 Task: Look for space in Columbus, United States from 12th August, 2023 to 16th August, 2023 for 8 adults in price range Rs.10000 to Rs.16000. Place can be private room with 8 bedrooms having 8 beds and 8 bathrooms. Property type can be house, flat, guest house, hotel. Amenities needed are: wifi, TV, free parkinig on premises, gym, breakfast. Booking option can be shelf check-in. Required host language is English.
Action: Mouse moved to (478, 111)
Screenshot: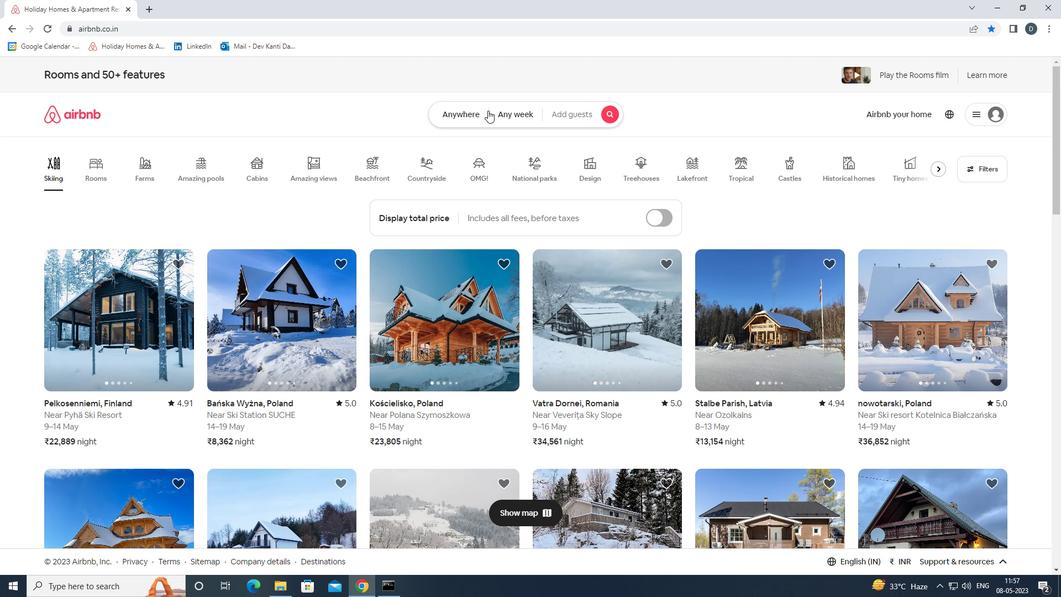 
Action: Mouse pressed left at (478, 111)
Screenshot: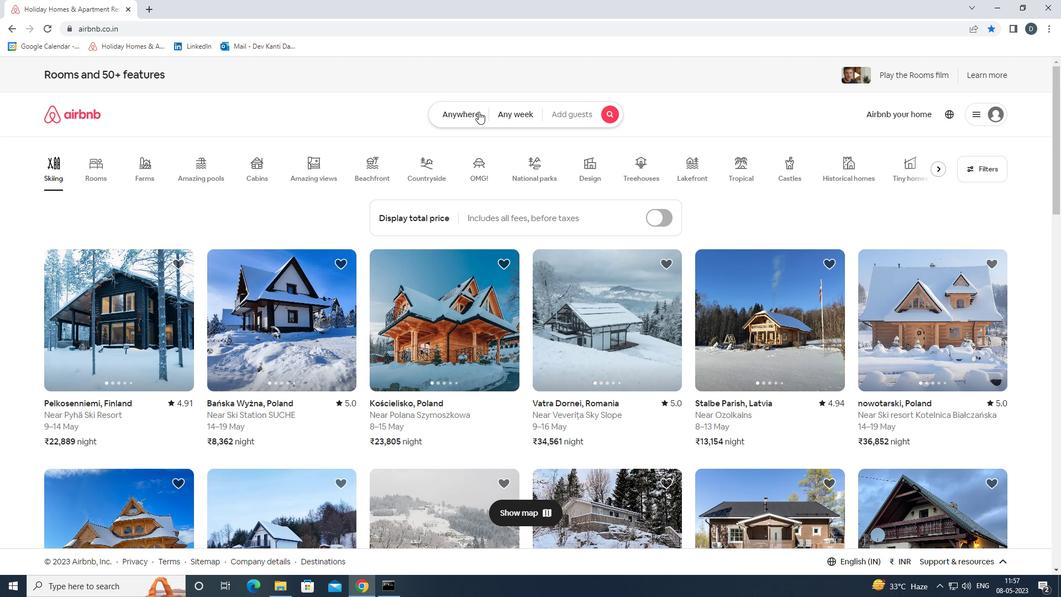 
Action: Mouse moved to (423, 156)
Screenshot: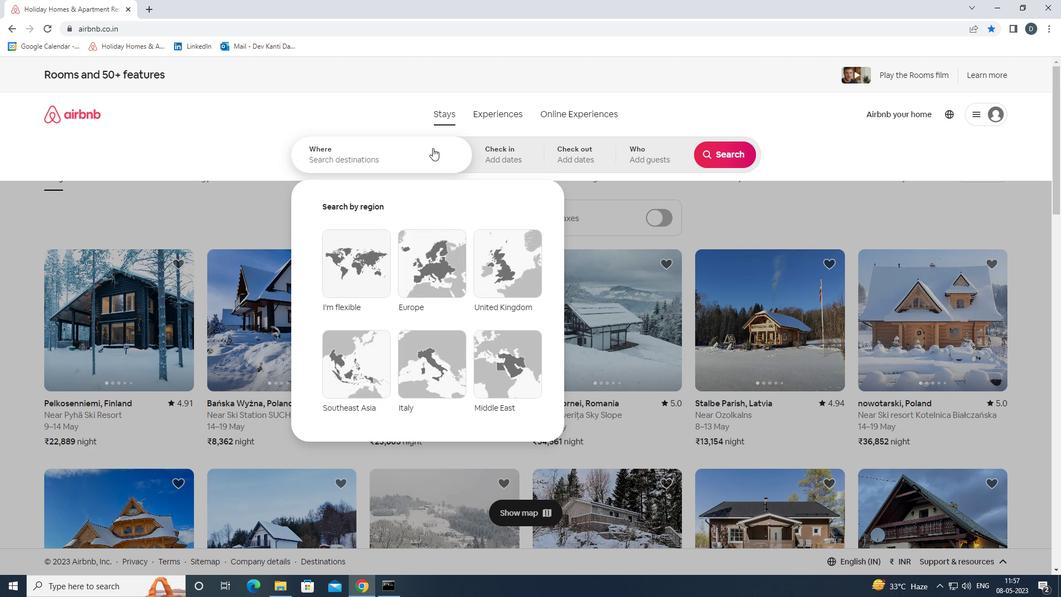 
Action: Mouse pressed left at (423, 156)
Screenshot: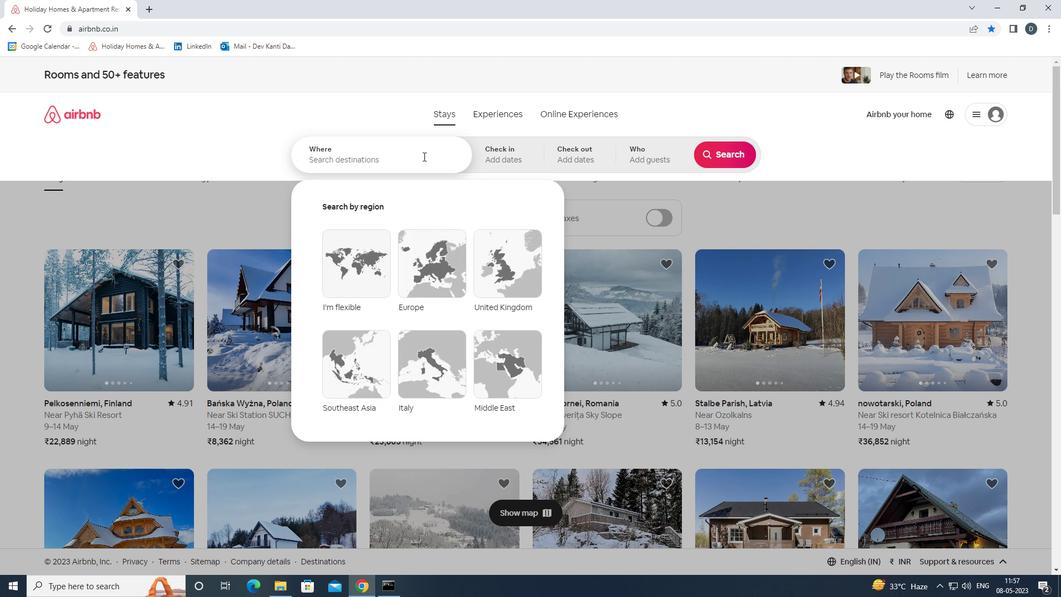 
Action: Mouse moved to (443, 150)
Screenshot: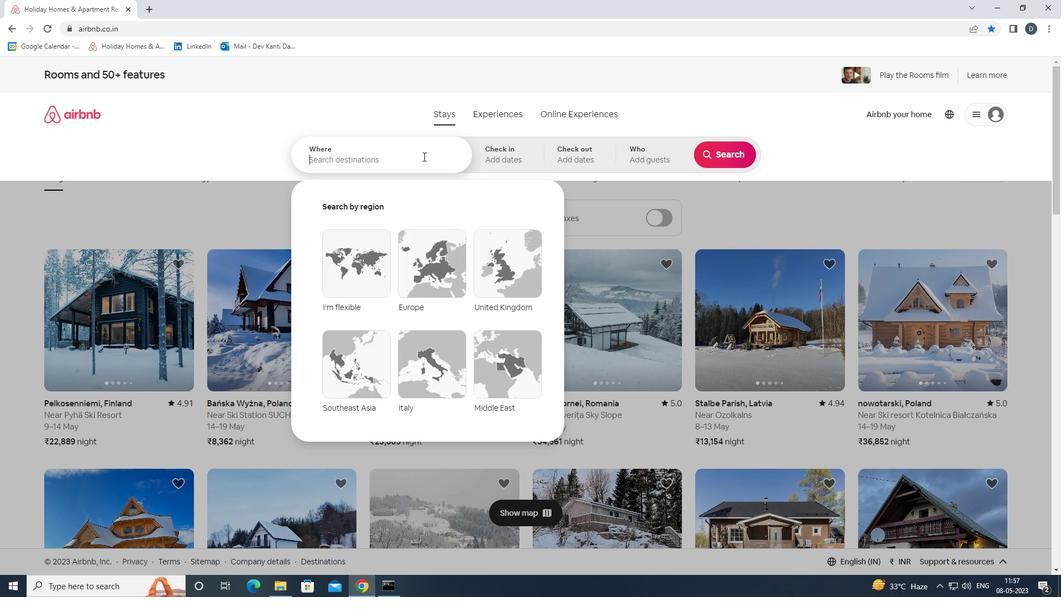 
Action: Key pressed <Key.shift><Key.shift><Key.shift><Key.shift><Key.shift><Key.shift><Key.shift><Key.shift><Key.shift>COLUMBUS,<Key.shift><Key.shift><Key.shift><Key.shift><Key.shift><Key.shift><Key.shift><Key.shift><Key.shift><Key.shift><Key.shift><Key.shift><Key.shift>UNITED<Key.space><Key.shift>STATES<Key.enter>
Screenshot: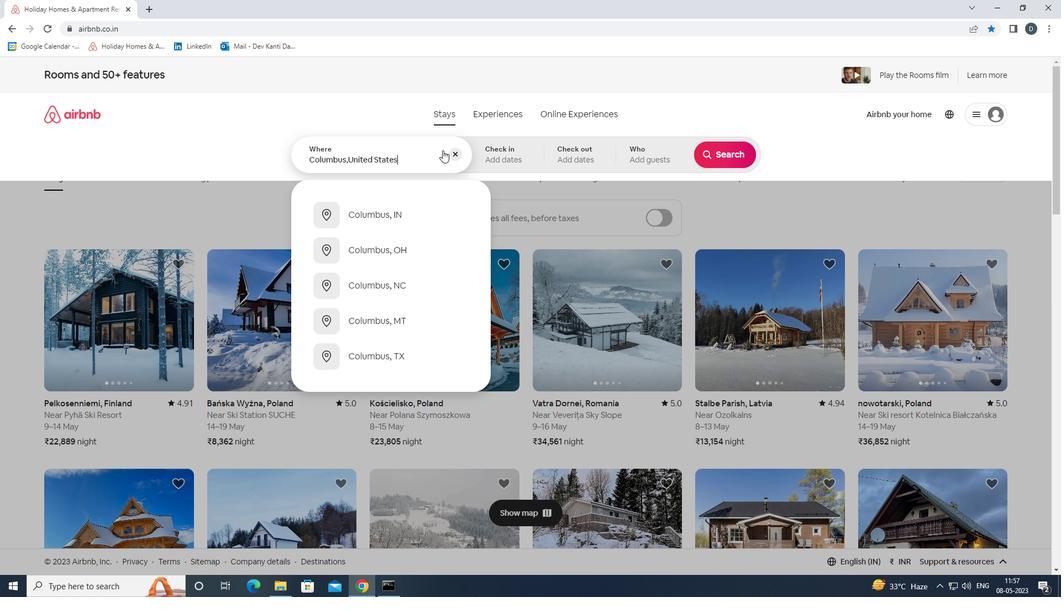 
Action: Mouse moved to (722, 243)
Screenshot: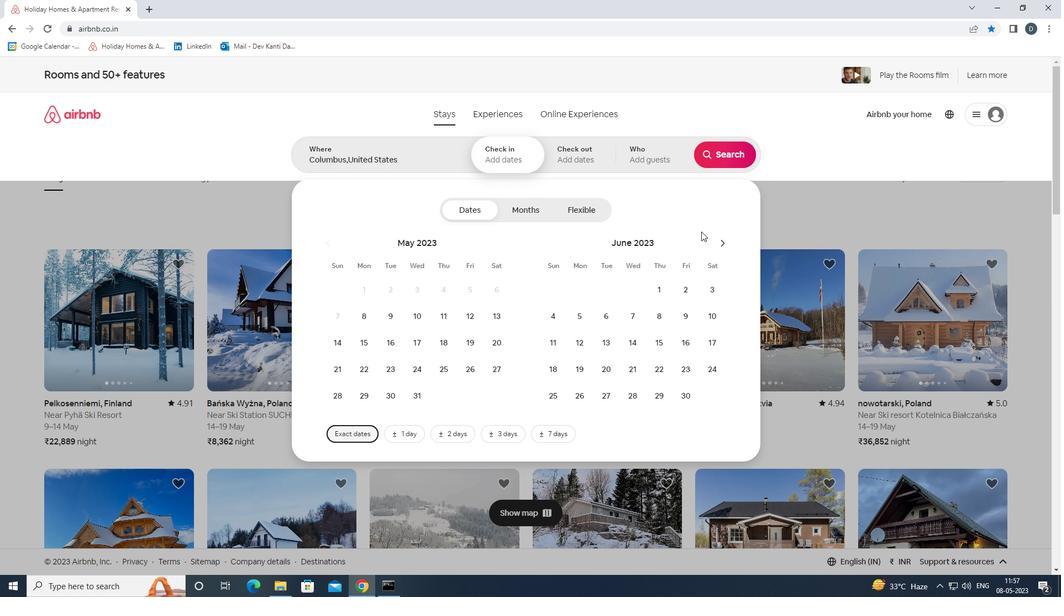 
Action: Mouse pressed left at (722, 243)
Screenshot: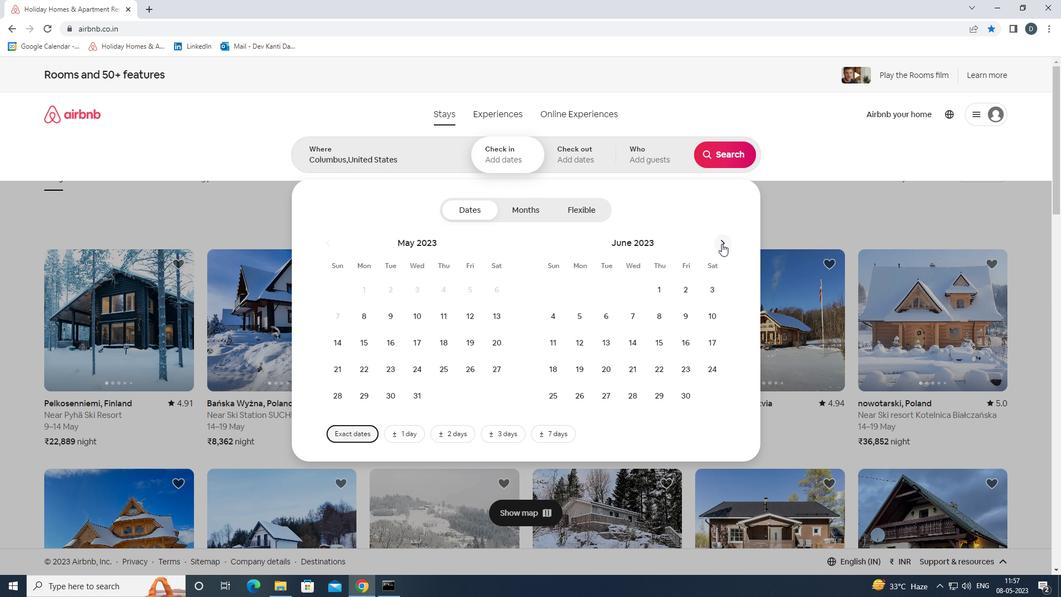 
Action: Mouse pressed left at (722, 243)
Screenshot: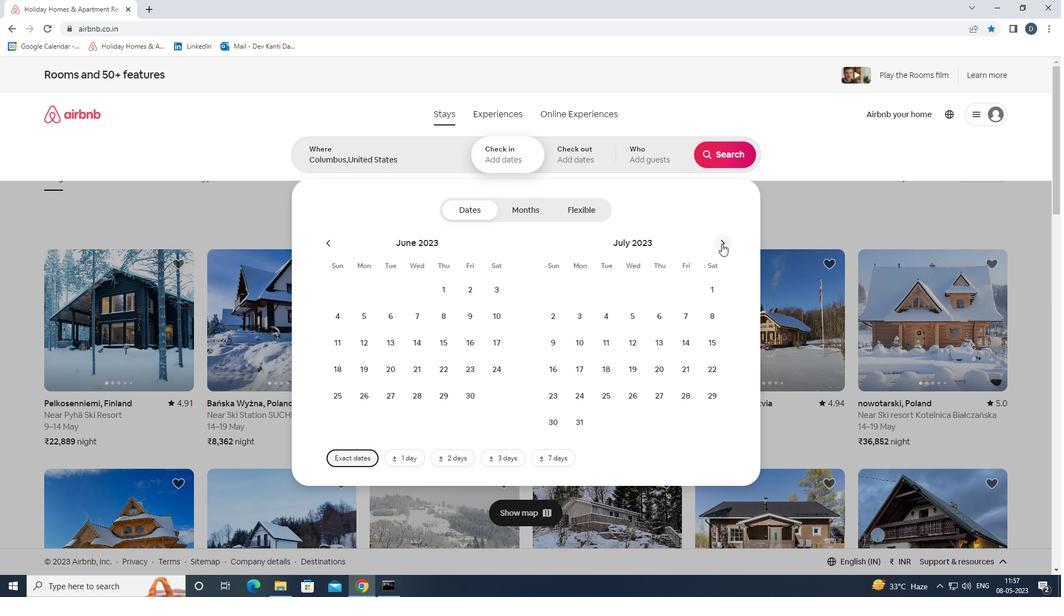
Action: Mouse moved to (710, 318)
Screenshot: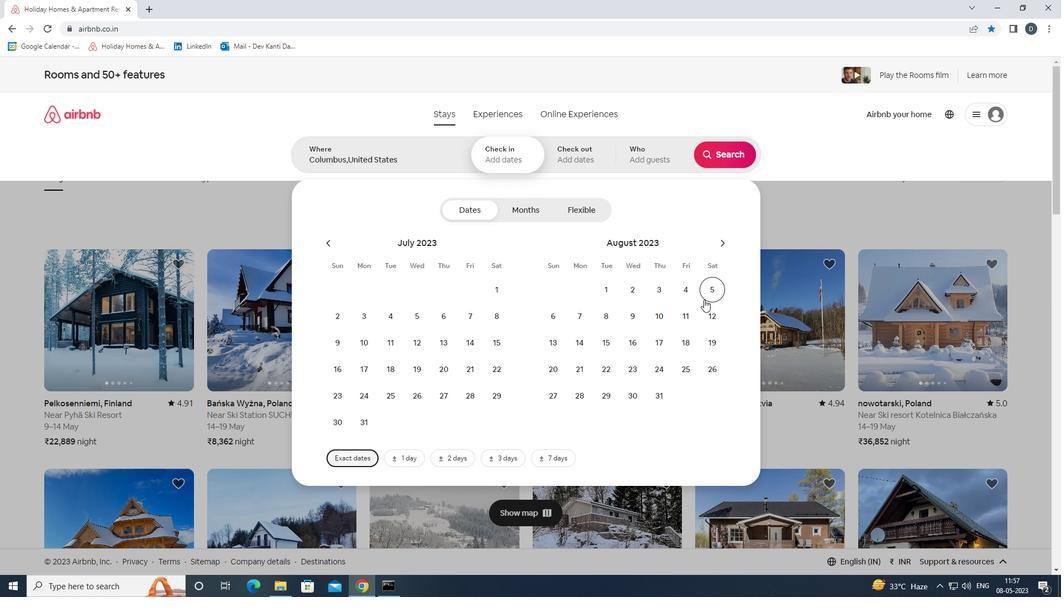 
Action: Mouse pressed left at (710, 318)
Screenshot: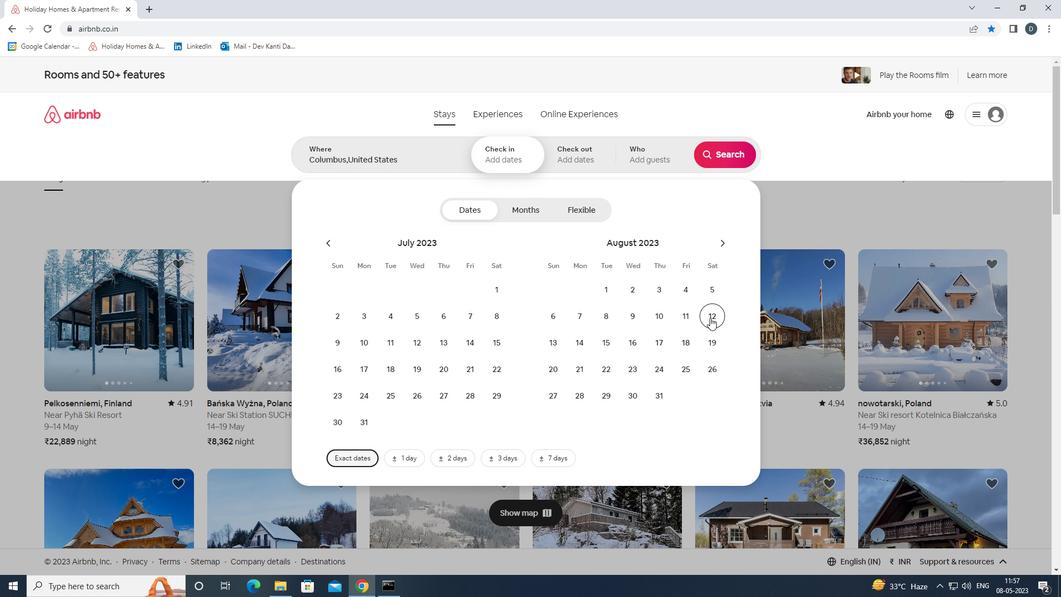 
Action: Mouse moved to (636, 337)
Screenshot: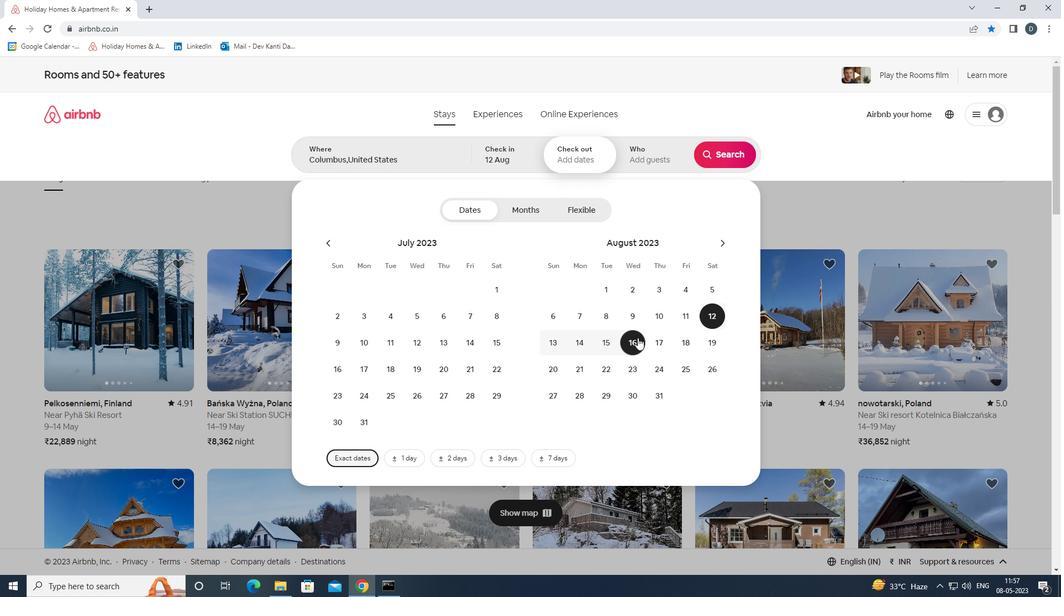 
Action: Mouse pressed left at (636, 337)
Screenshot: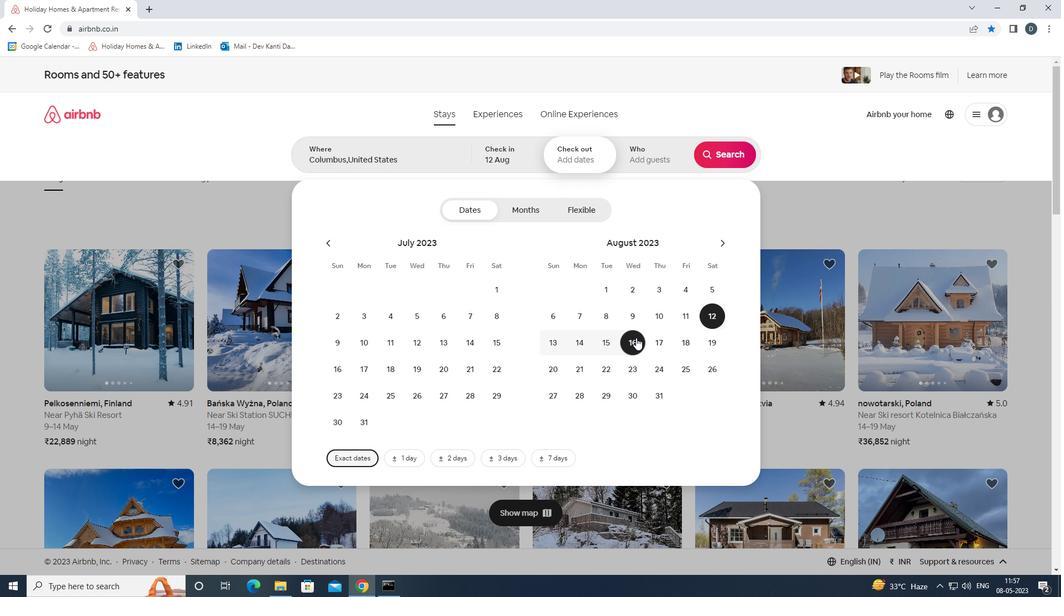 
Action: Mouse moved to (657, 166)
Screenshot: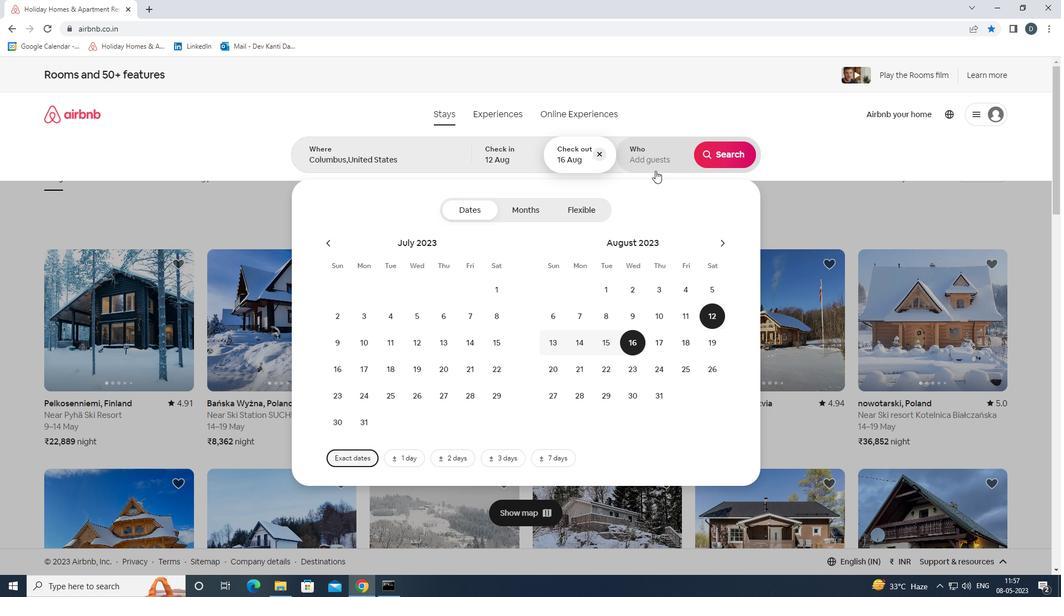 
Action: Mouse pressed left at (657, 166)
Screenshot: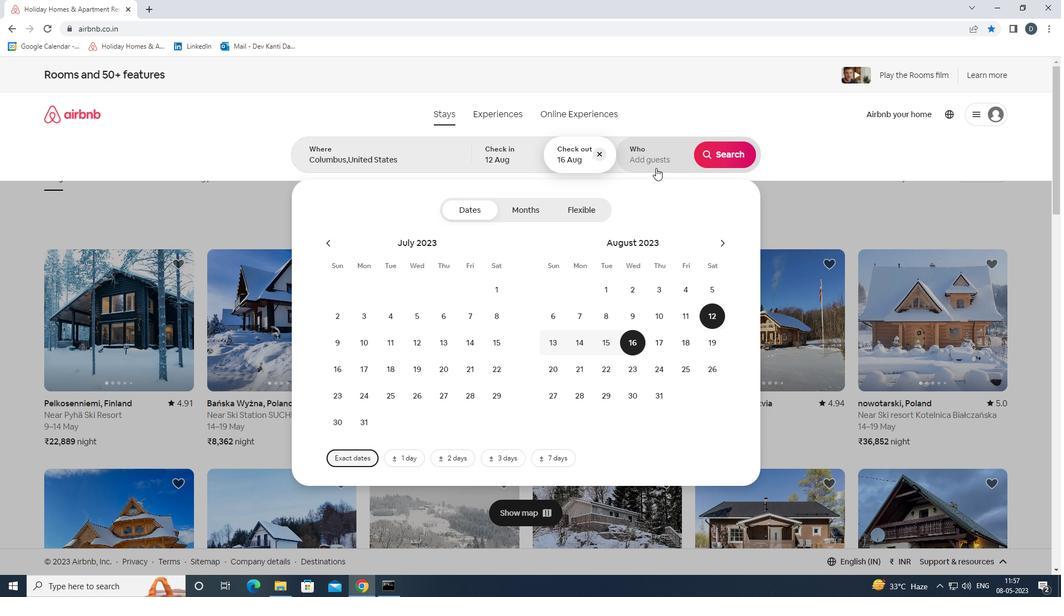 
Action: Mouse moved to (728, 210)
Screenshot: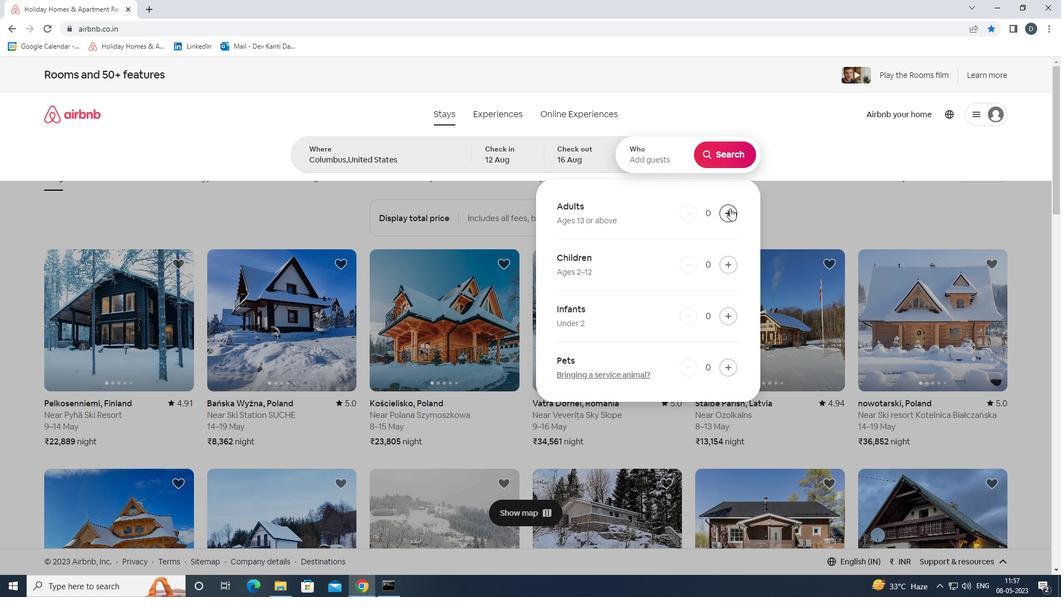 
Action: Mouse pressed left at (728, 210)
Screenshot: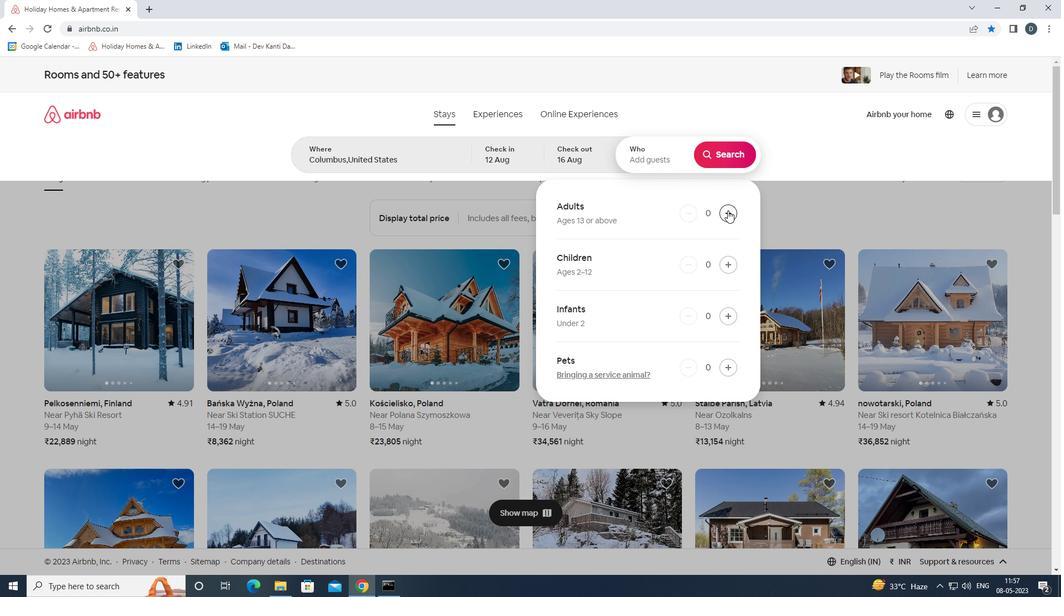 
Action: Mouse pressed left at (728, 210)
Screenshot: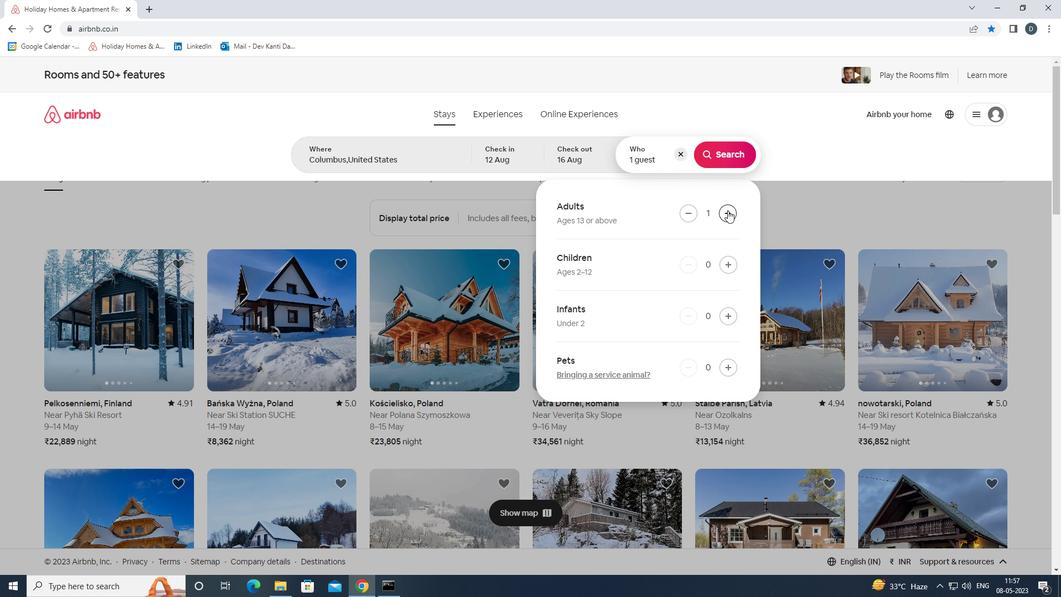 
Action: Mouse pressed left at (728, 210)
Screenshot: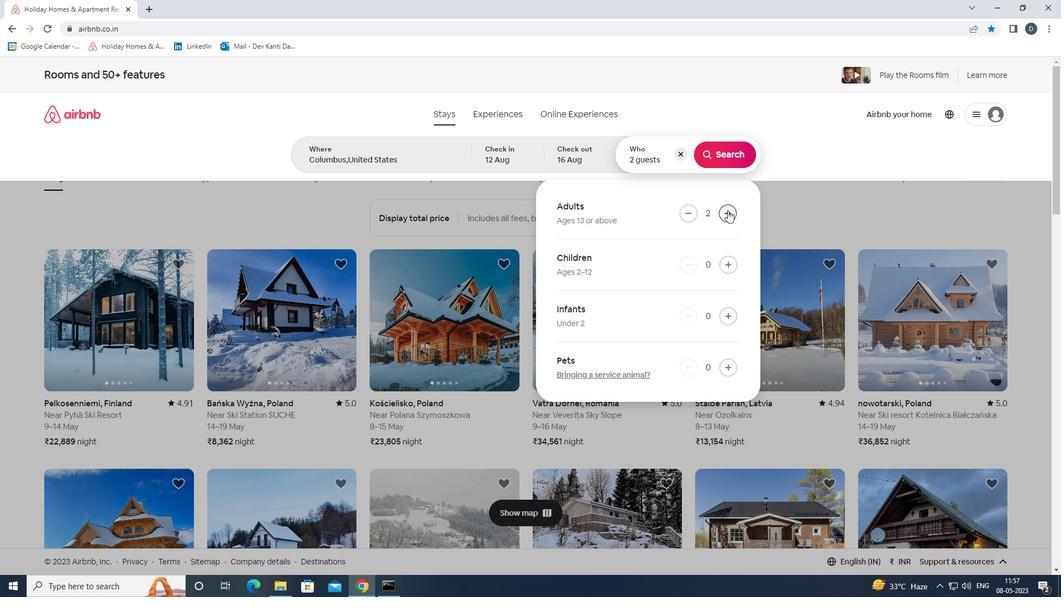 
Action: Mouse pressed left at (728, 210)
Screenshot: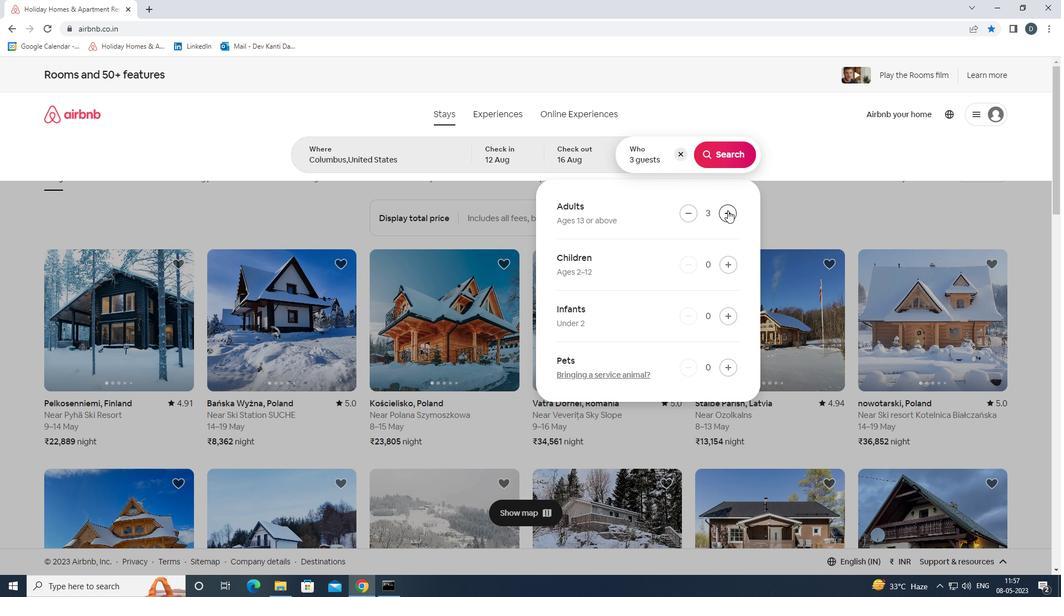 
Action: Mouse pressed left at (728, 210)
Screenshot: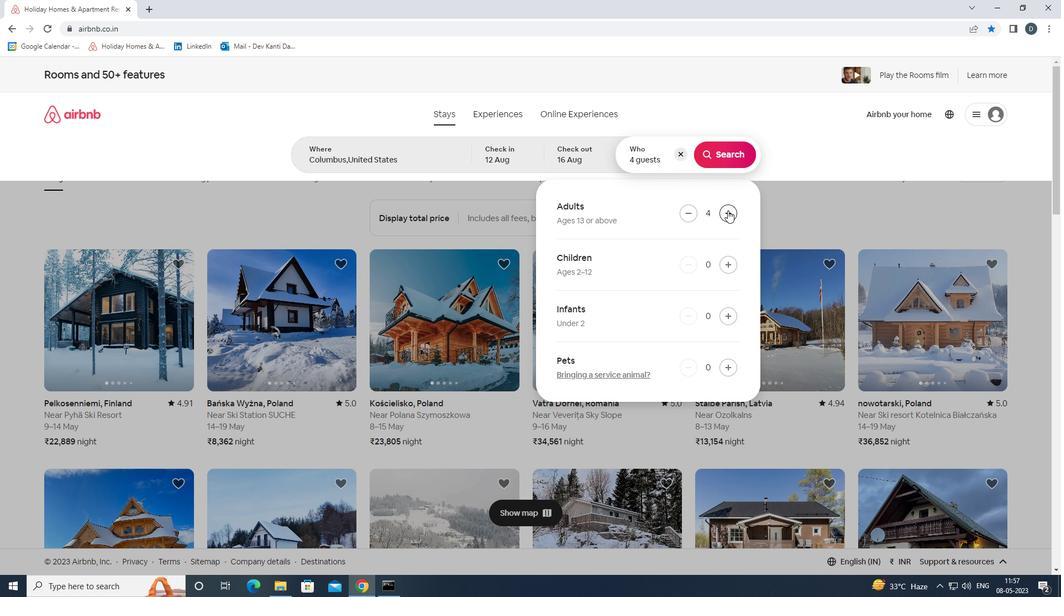 
Action: Mouse pressed left at (728, 210)
Screenshot: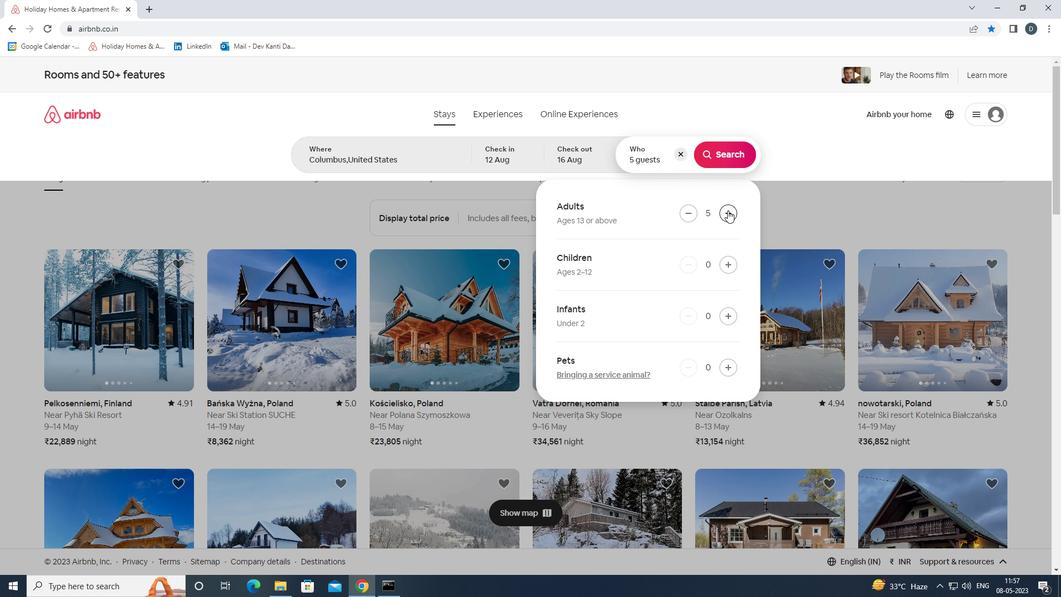 
Action: Mouse pressed left at (728, 210)
Screenshot: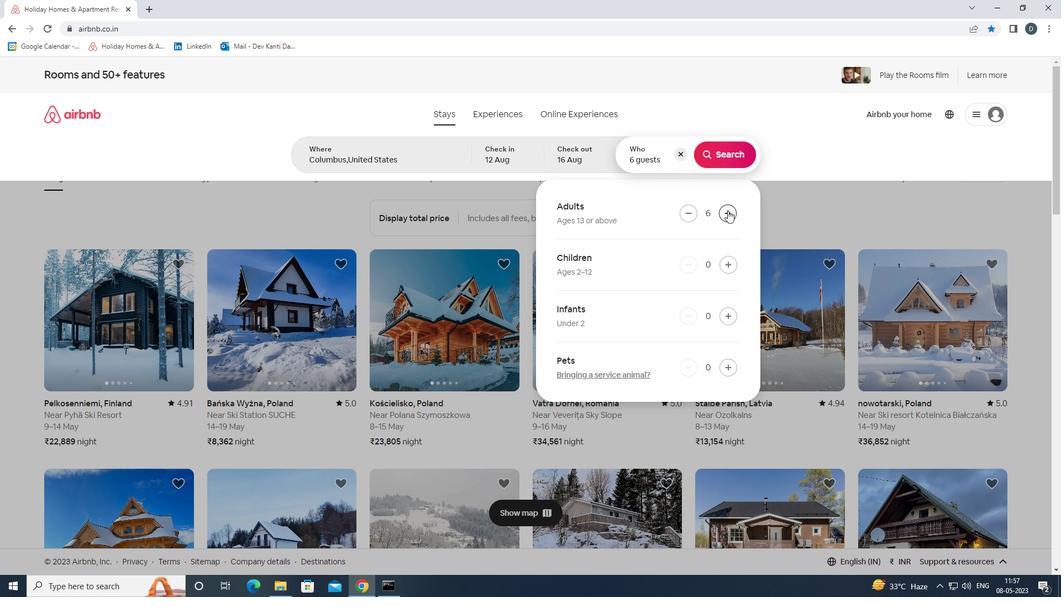 
Action: Mouse pressed left at (728, 210)
Screenshot: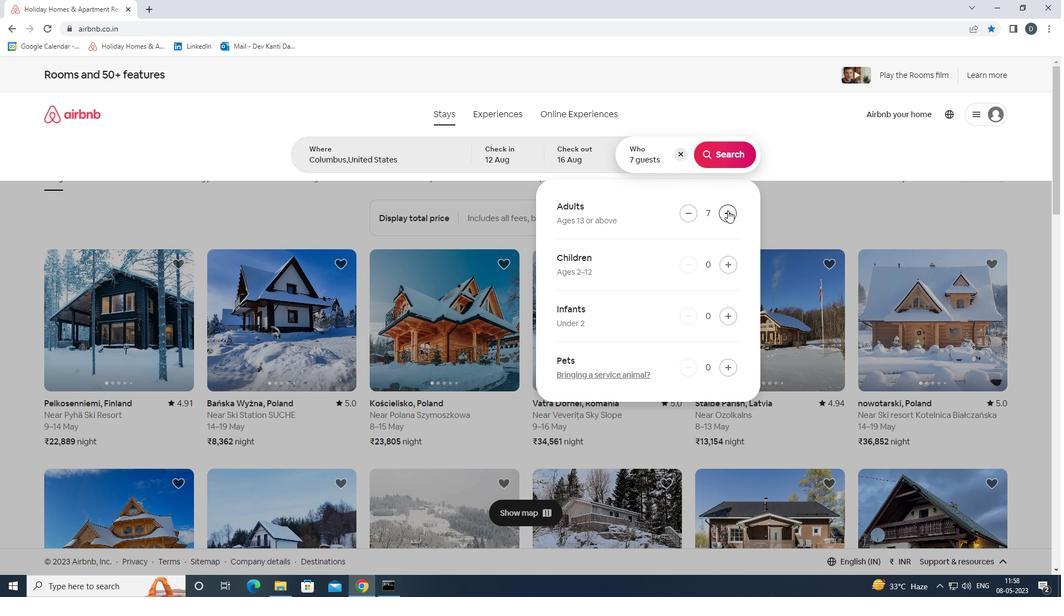 
Action: Mouse moved to (734, 161)
Screenshot: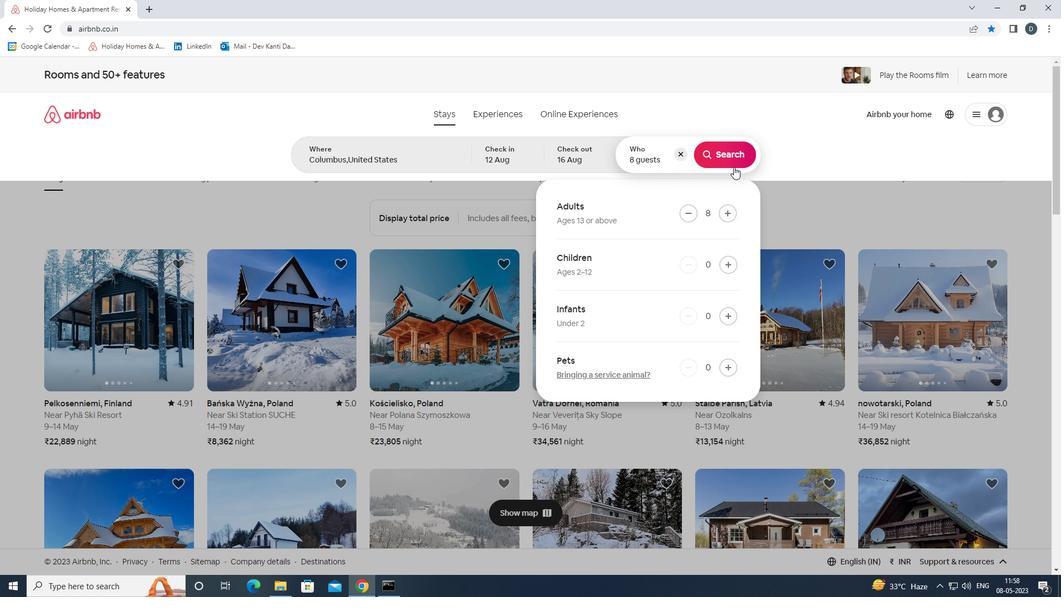 
Action: Mouse pressed left at (734, 161)
Screenshot: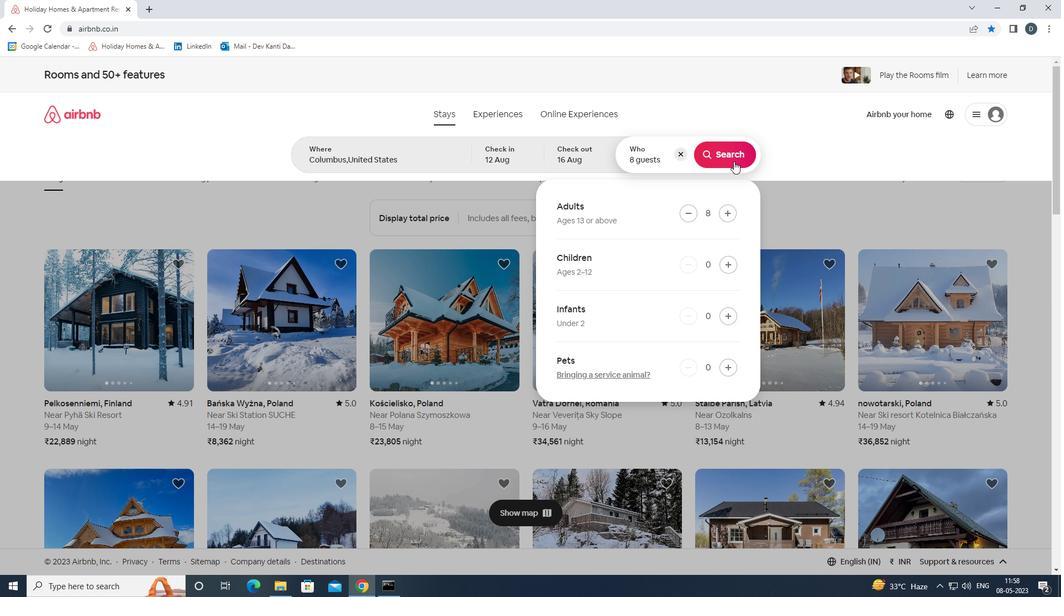 
Action: Mouse moved to (1003, 115)
Screenshot: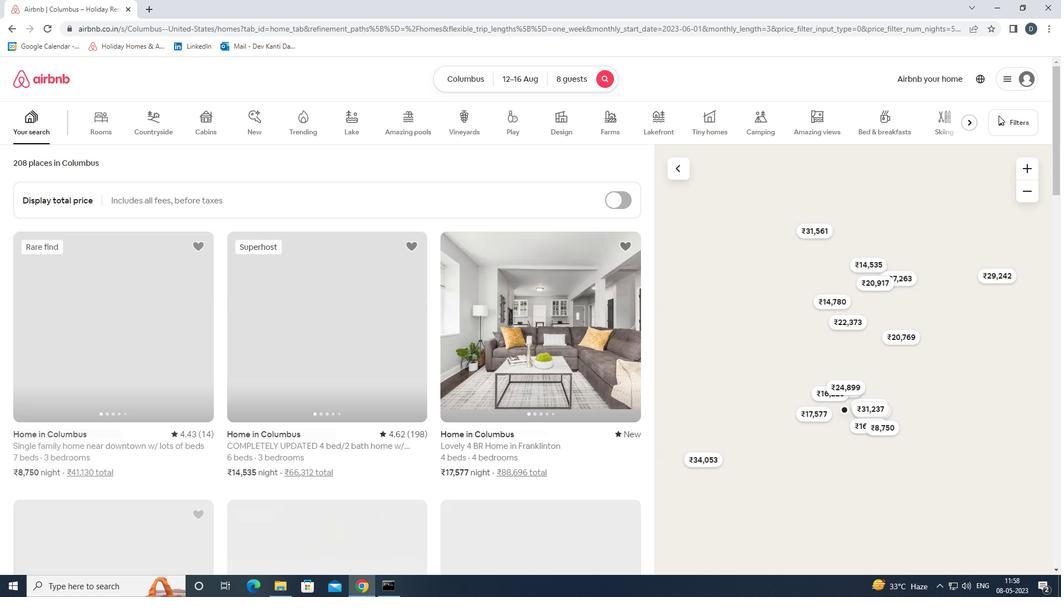 
Action: Mouse pressed left at (1003, 115)
Screenshot: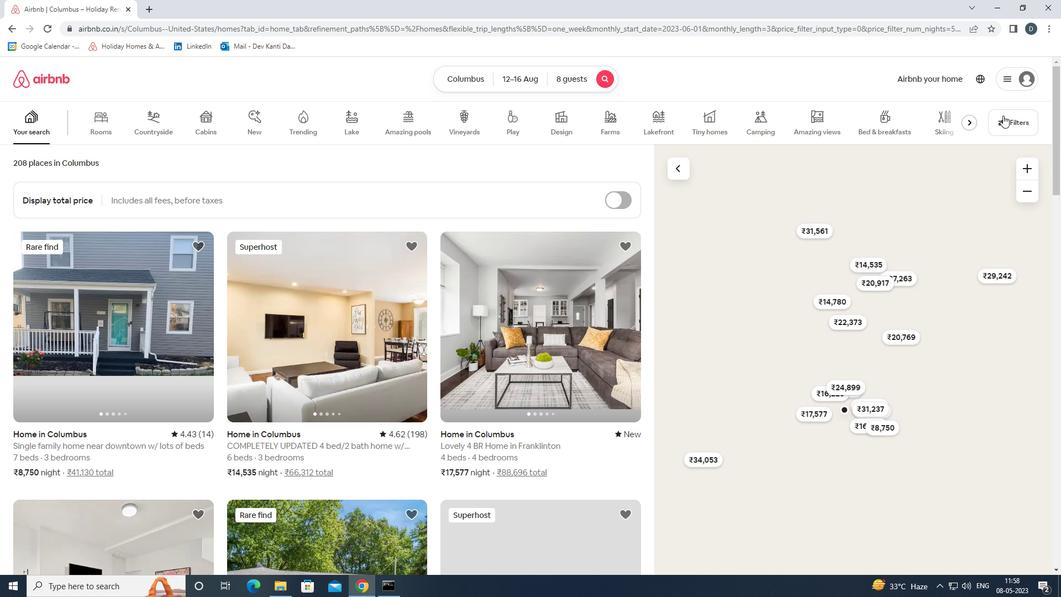 
Action: Mouse moved to (466, 393)
Screenshot: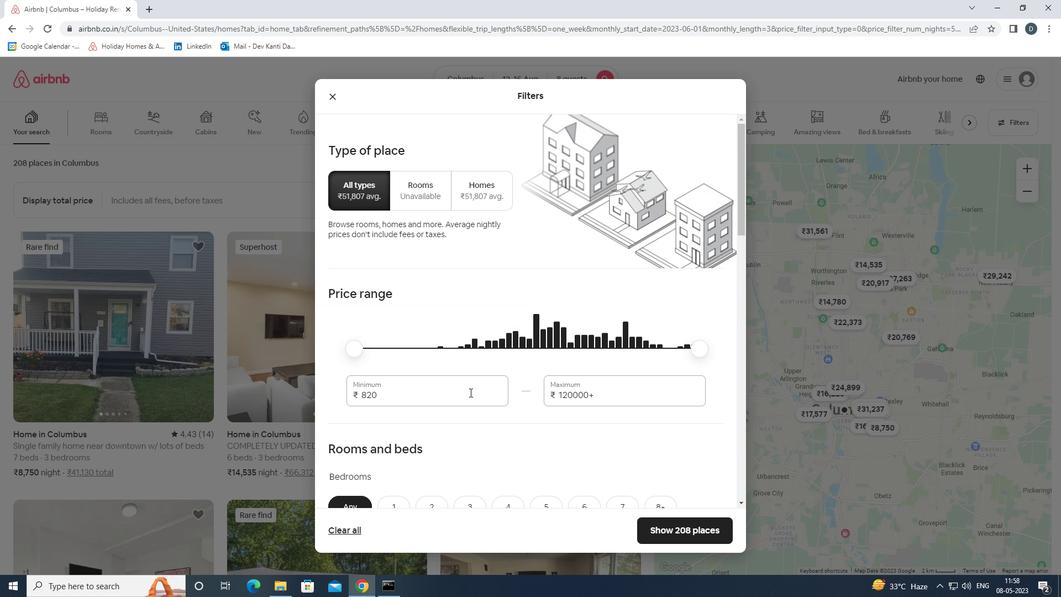 
Action: Mouse pressed left at (466, 393)
Screenshot: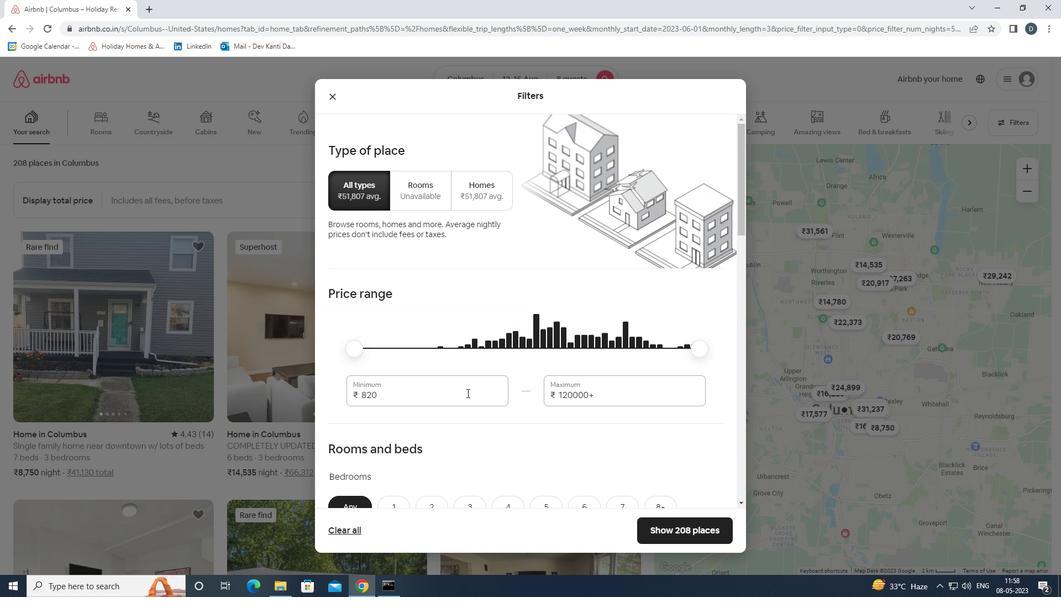 
Action: Mouse pressed left at (466, 393)
Screenshot: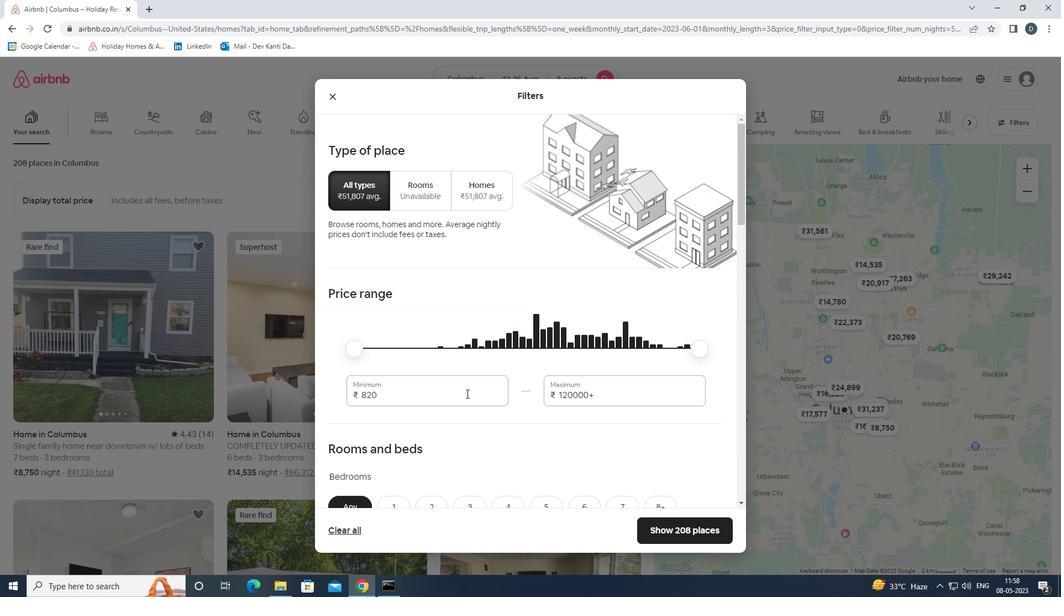 
Action: Mouse moved to (460, 383)
Screenshot: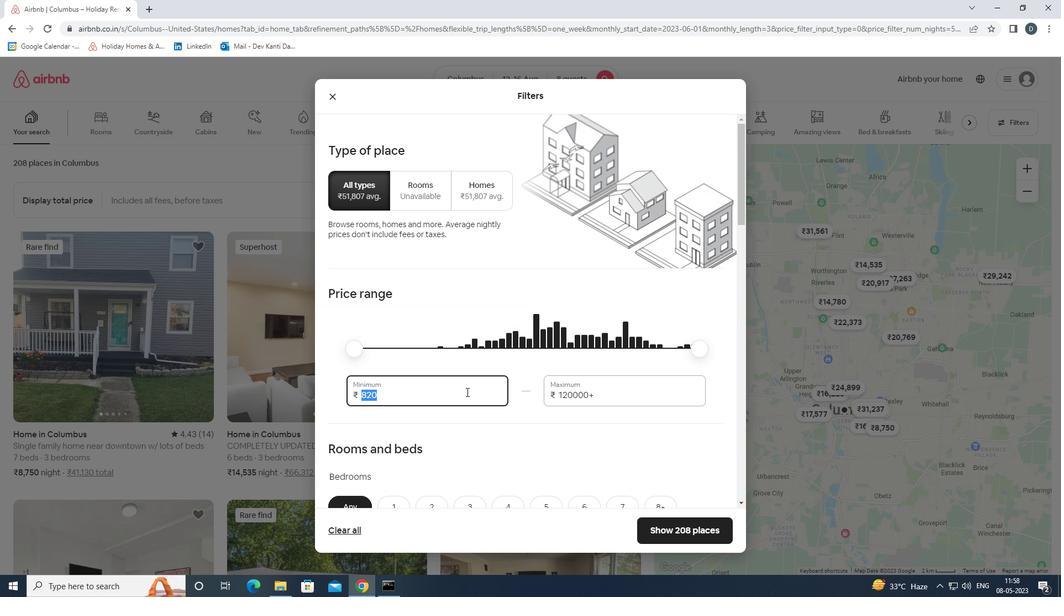 
Action: Key pressed 10
Screenshot: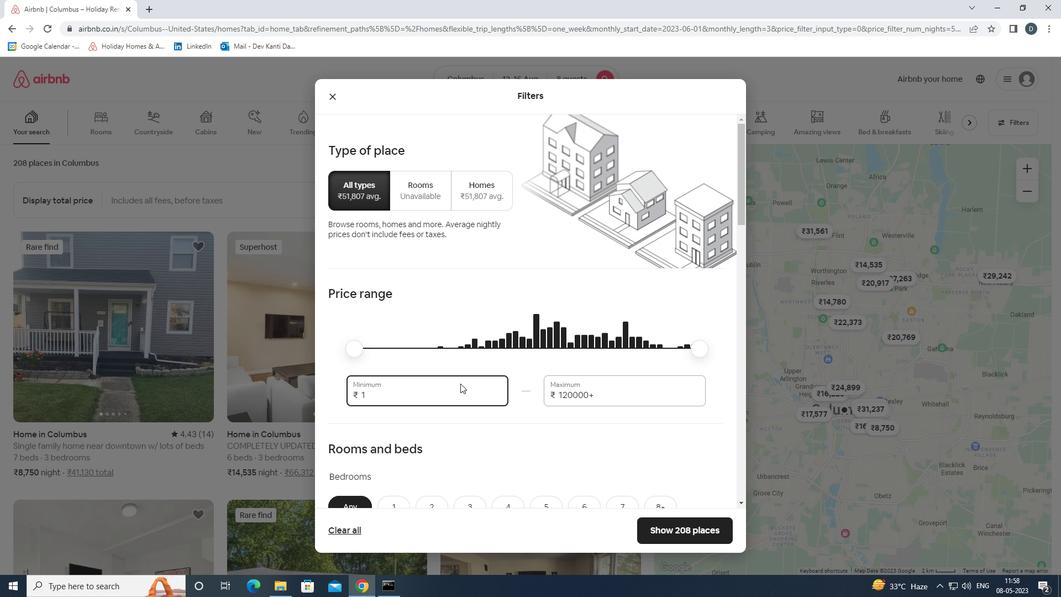 
Action: Mouse moved to (460, 383)
Screenshot: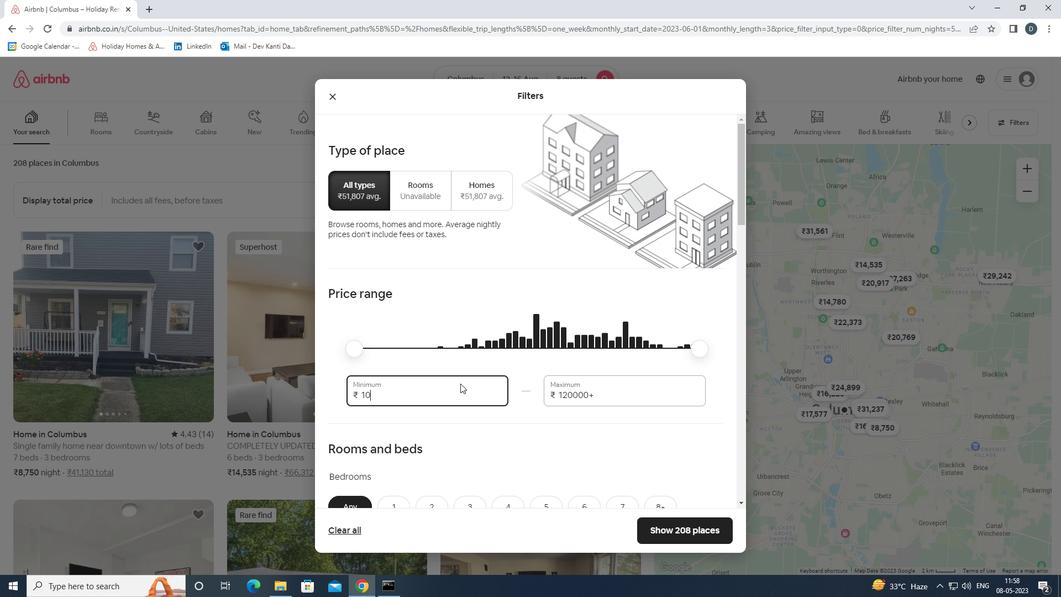 
Action: Key pressed 000<Key.tab>16000
Screenshot: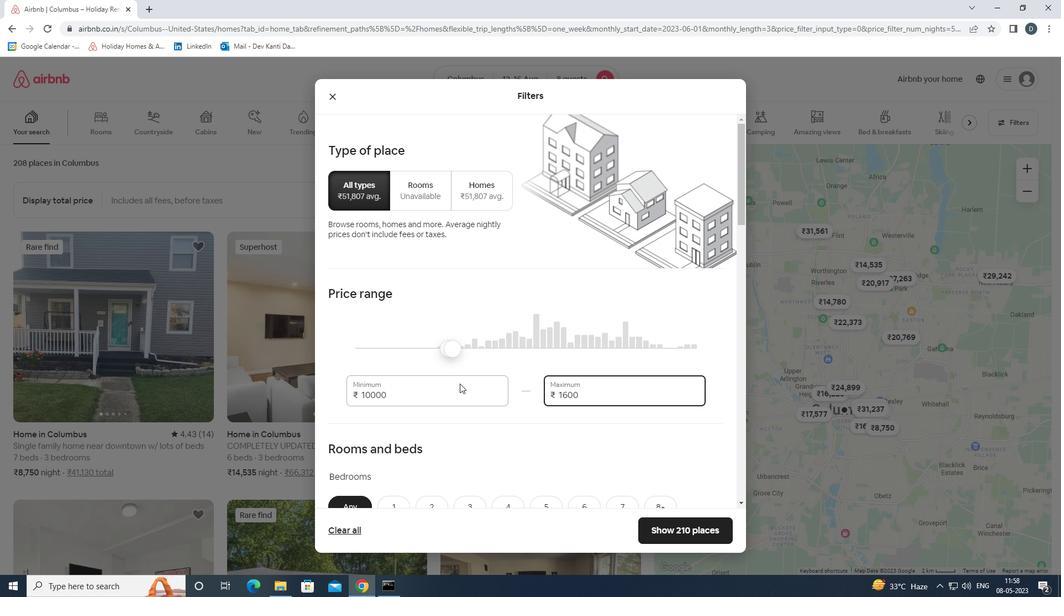 
Action: Mouse moved to (466, 381)
Screenshot: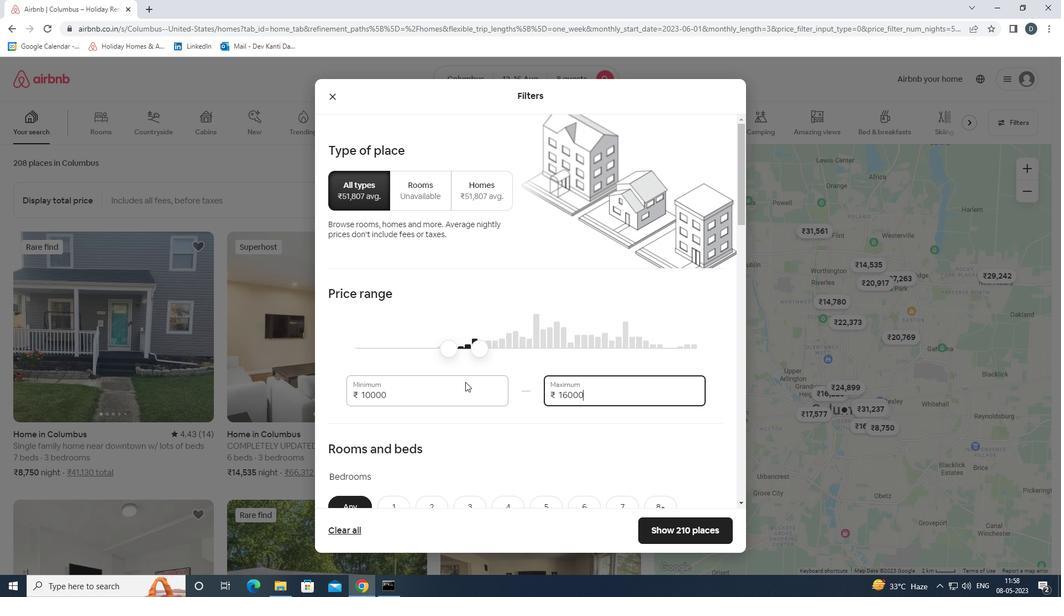 
Action: Mouse scrolled (466, 380) with delta (0, 0)
Screenshot: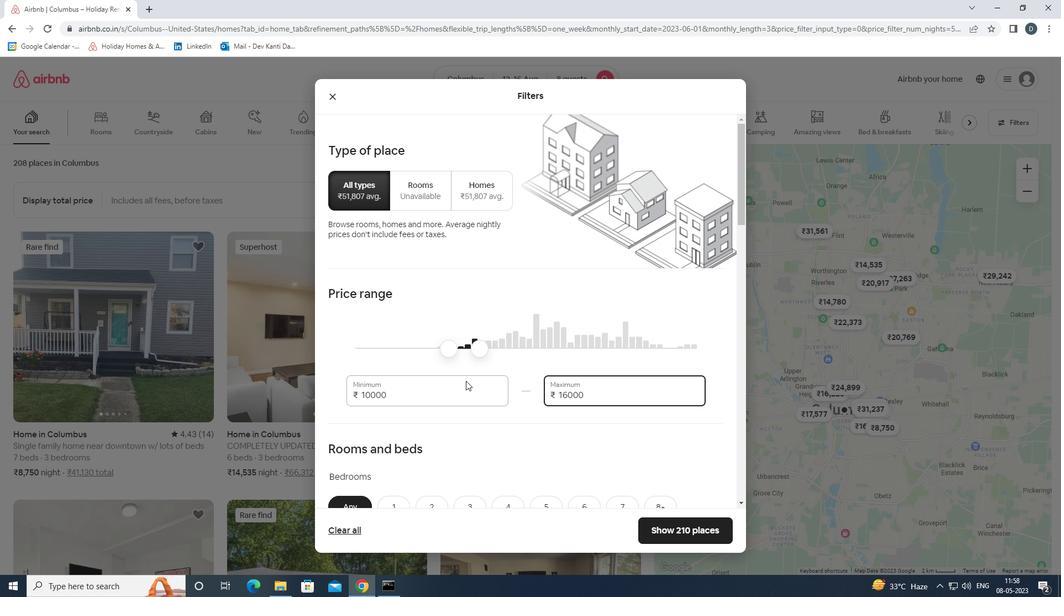 
Action: Mouse moved to (471, 375)
Screenshot: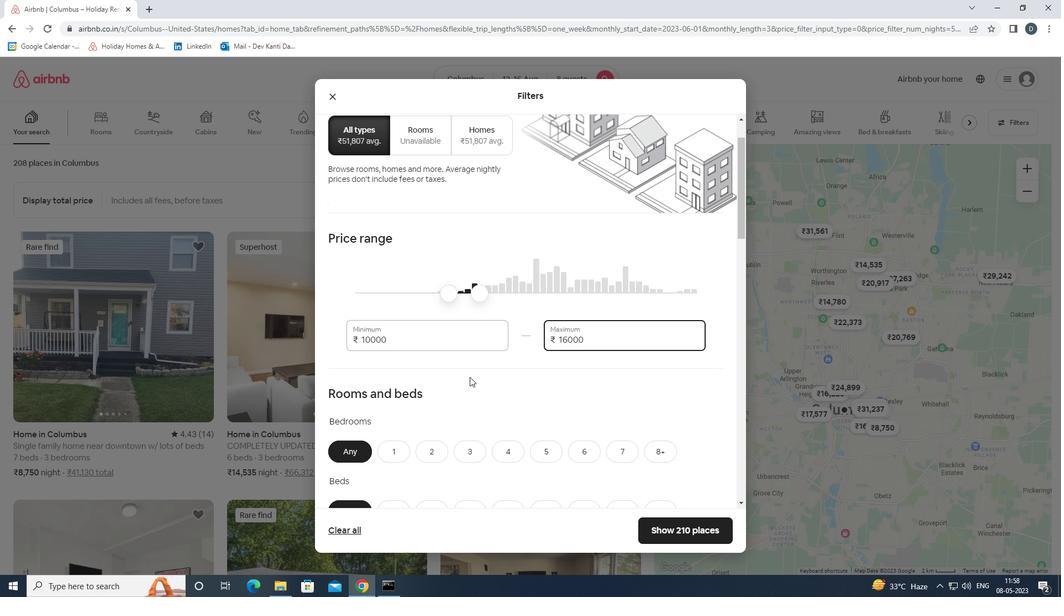 
Action: Mouse scrolled (471, 374) with delta (0, 0)
Screenshot: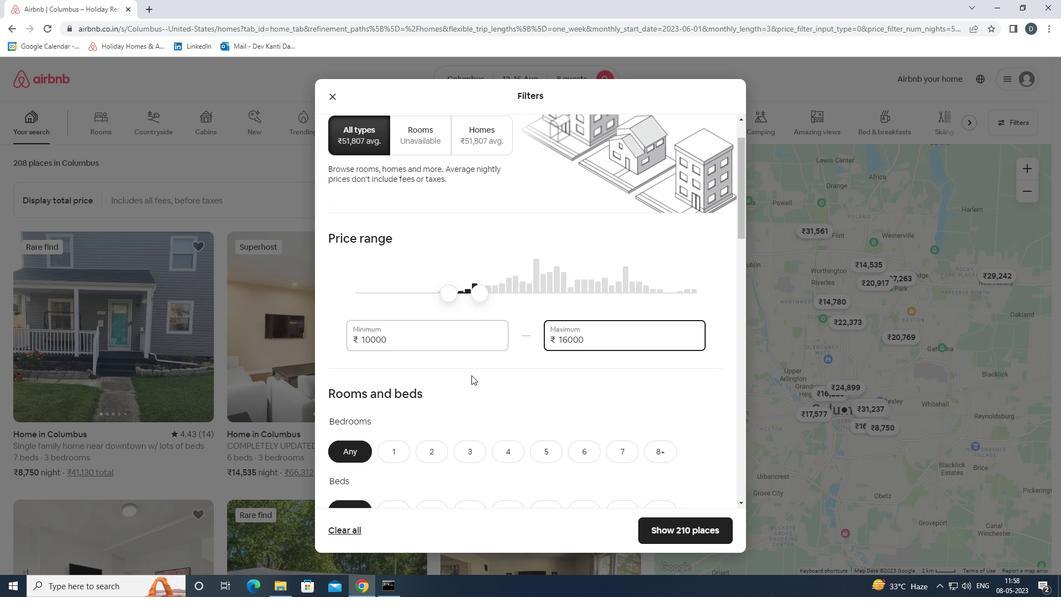 
Action: Mouse moved to (471, 375)
Screenshot: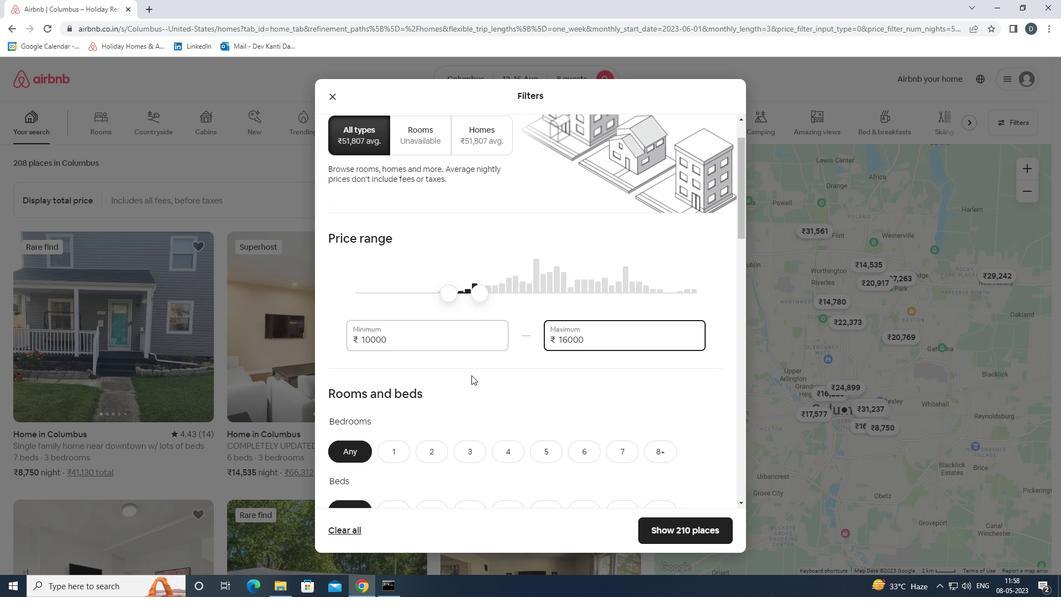 
Action: Mouse scrolled (471, 374) with delta (0, 0)
Screenshot: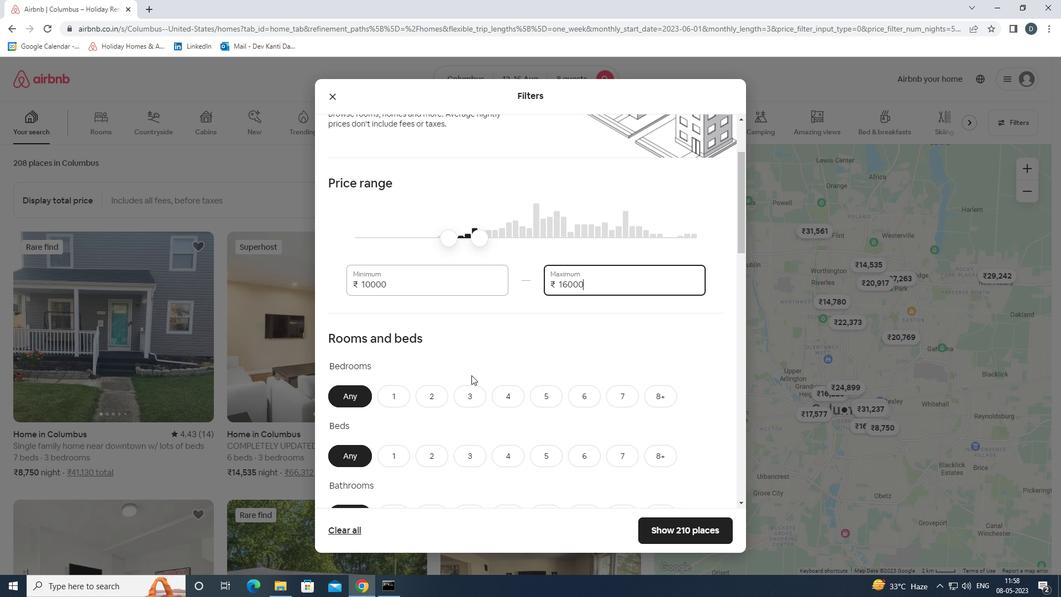 
Action: Mouse moved to (663, 338)
Screenshot: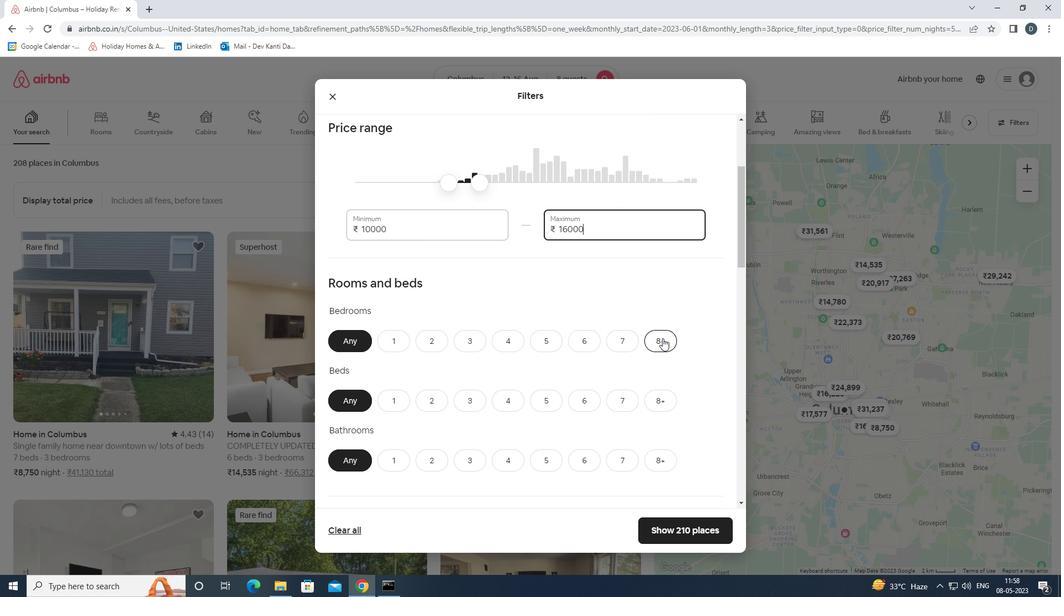 
Action: Mouse pressed left at (663, 338)
Screenshot: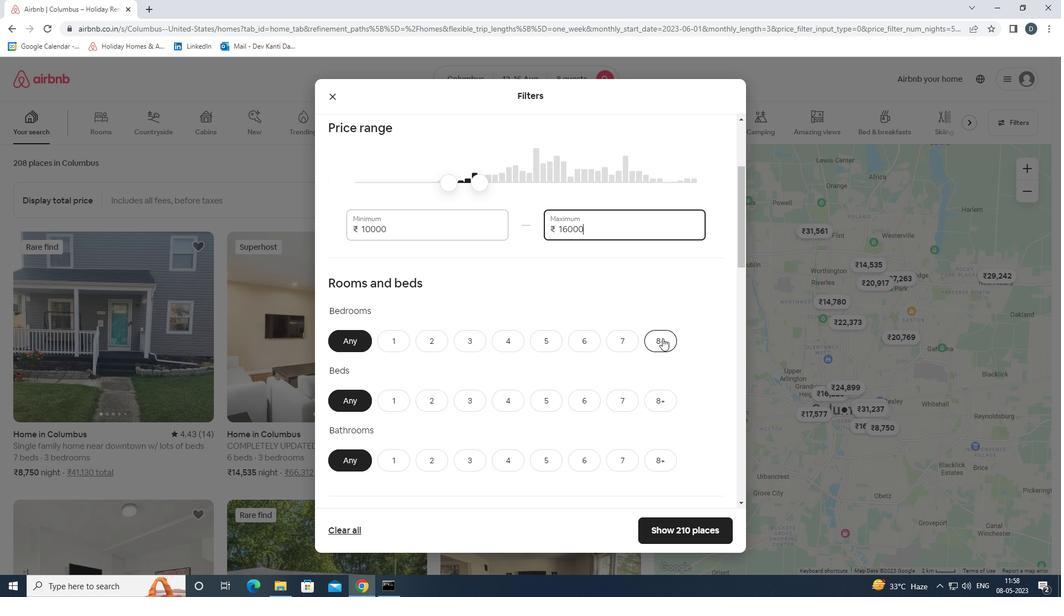 
Action: Mouse moved to (666, 395)
Screenshot: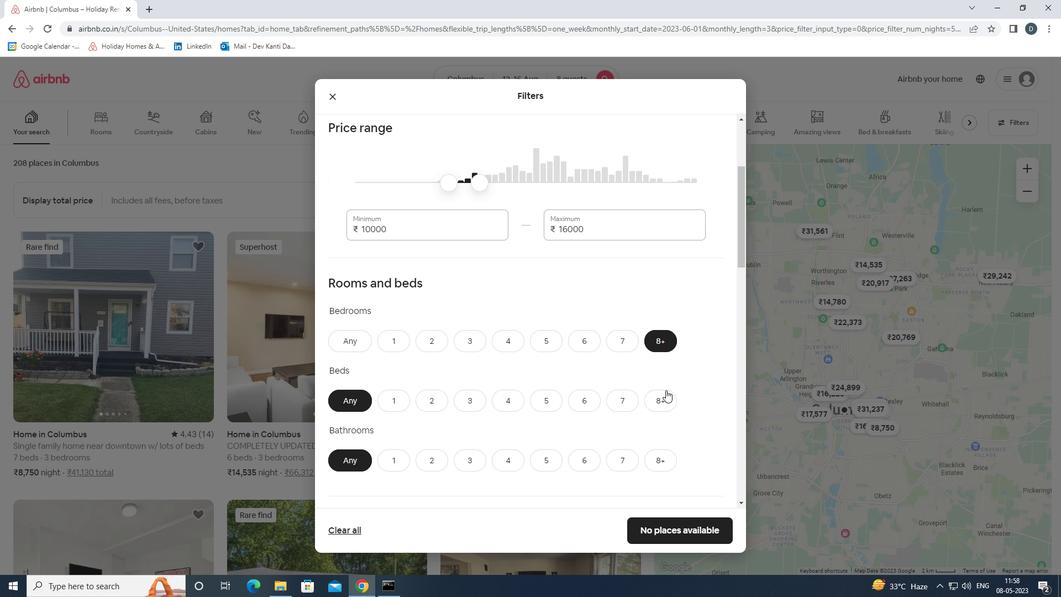 
Action: Mouse pressed left at (666, 395)
Screenshot: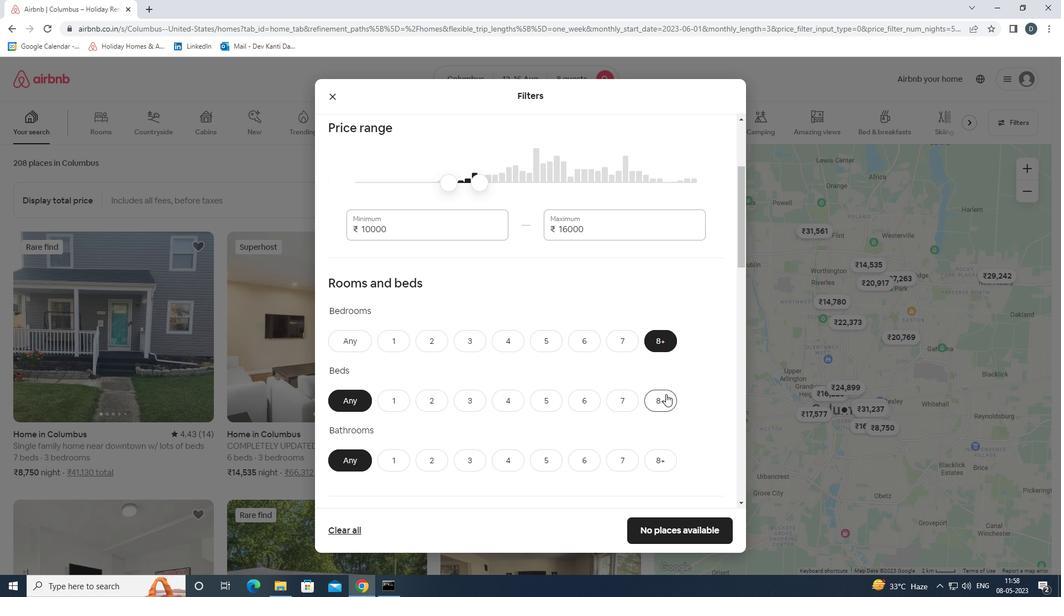
Action: Mouse moved to (664, 457)
Screenshot: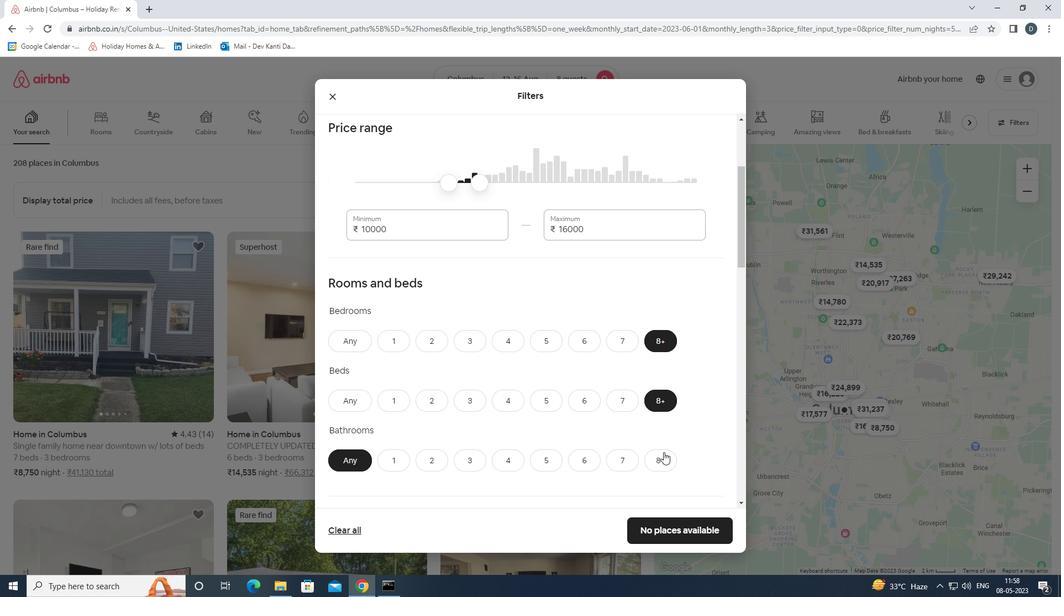 
Action: Mouse pressed left at (664, 457)
Screenshot: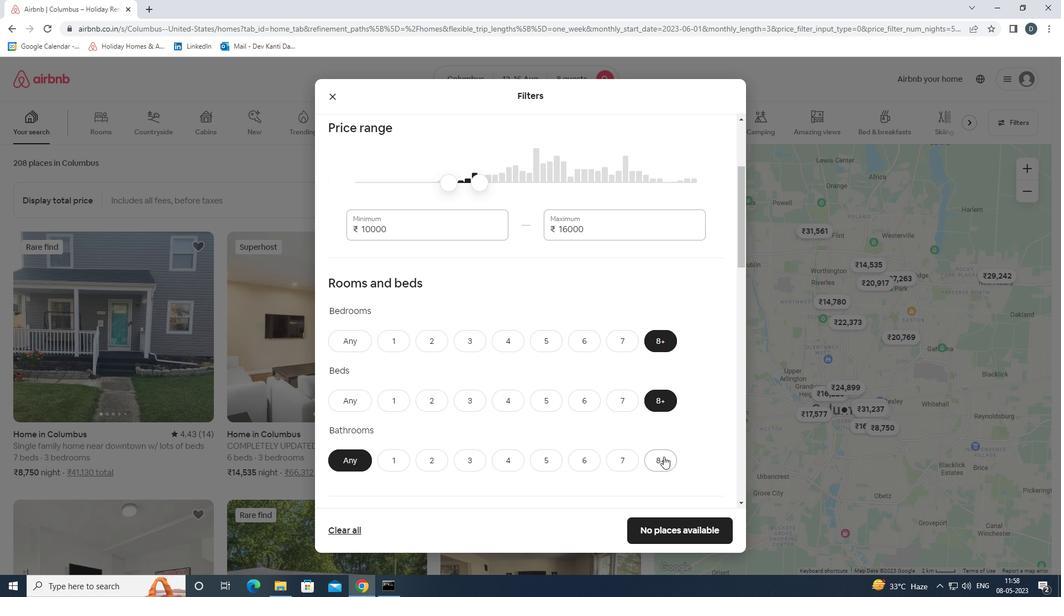 
Action: Mouse moved to (670, 444)
Screenshot: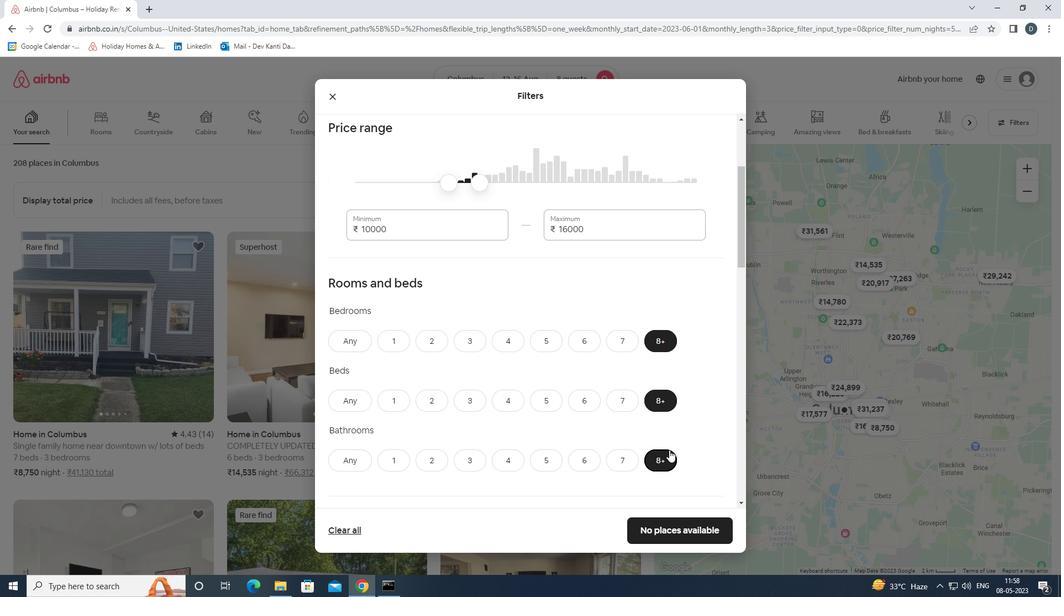 
Action: Mouse scrolled (670, 444) with delta (0, 0)
Screenshot: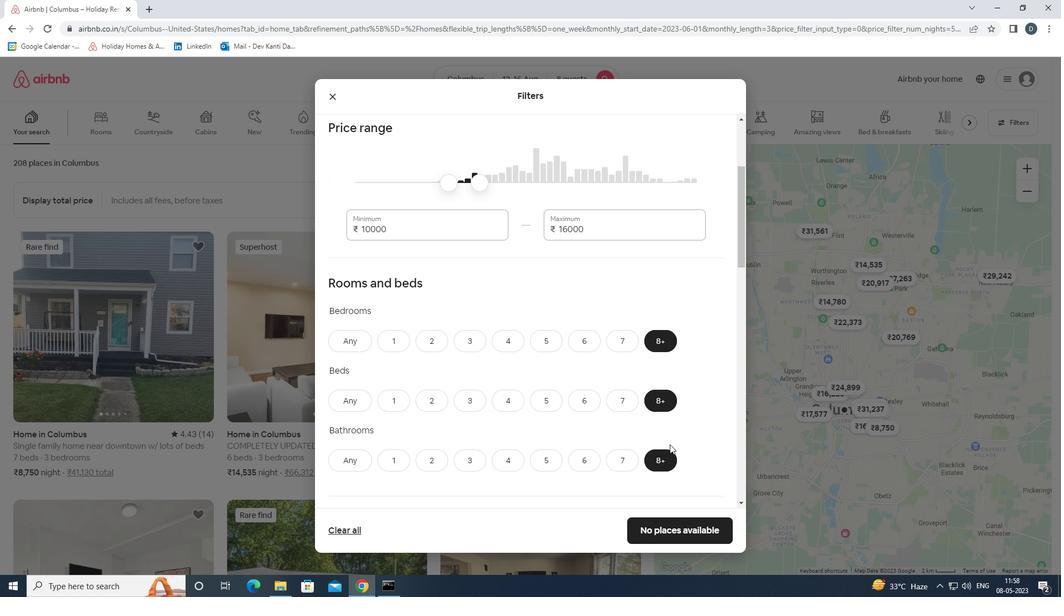 
Action: Mouse scrolled (670, 444) with delta (0, 0)
Screenshot: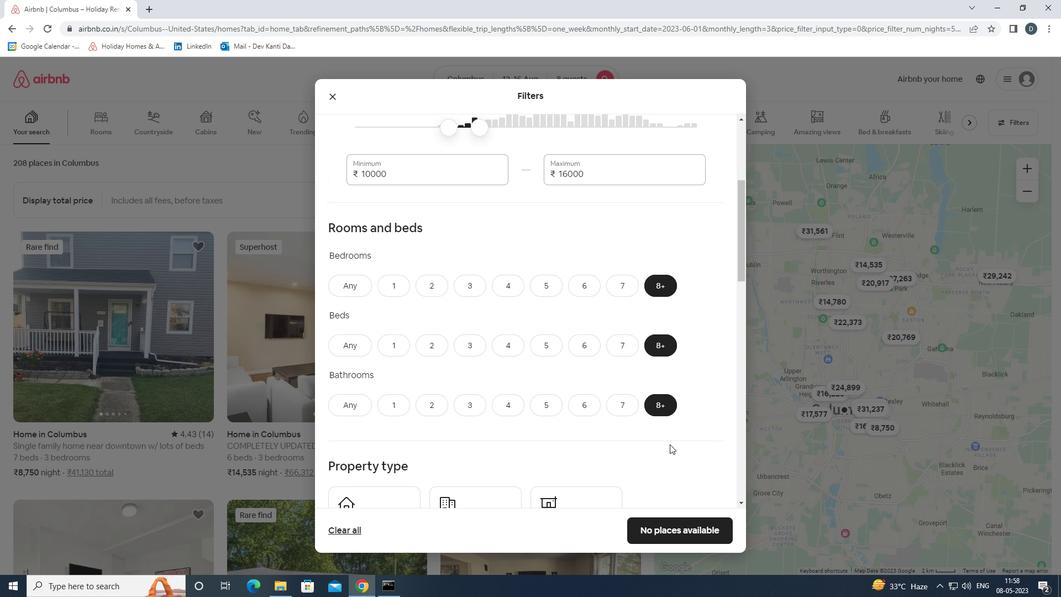 
Action: Mouse scrolled (670, 444) with delta (0, 0)
Screenshot: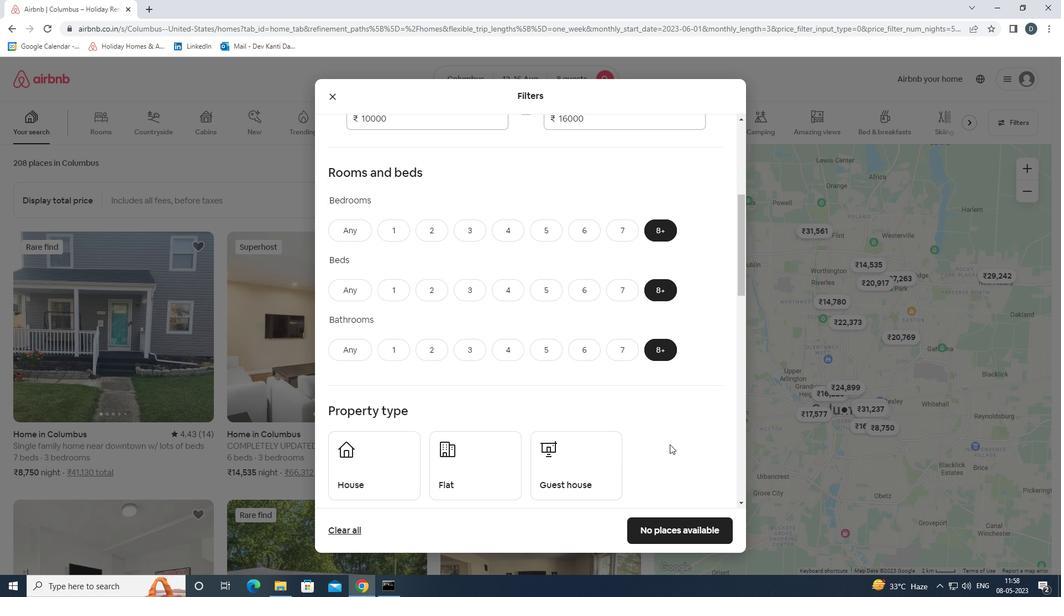 
Action: Mouse scrolled (670, 444) with delta (0, 0)
Screenshot: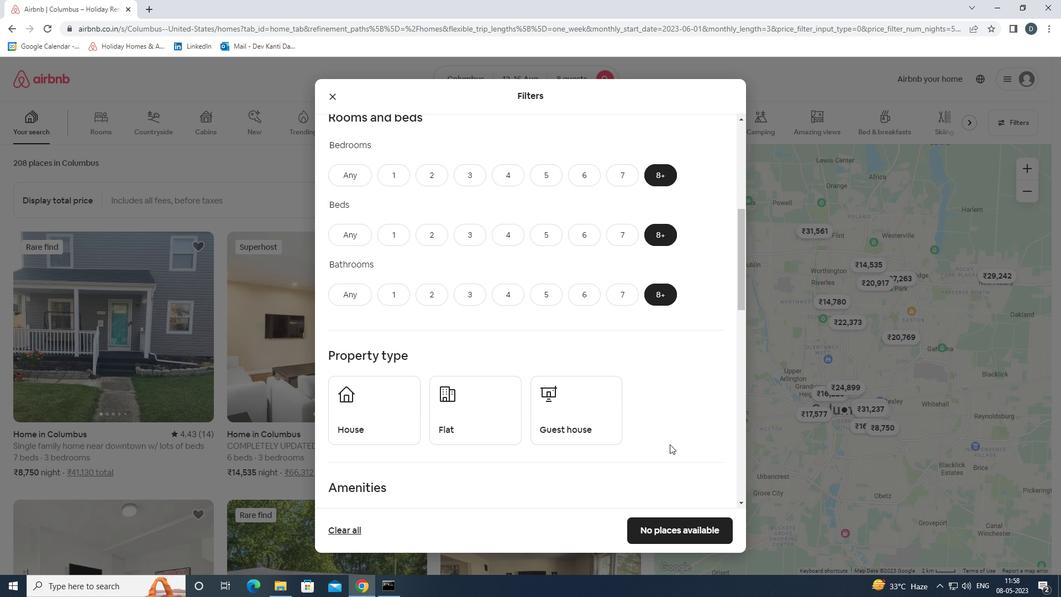 
Action: Mouse moved to (397, 363)
Screenshot: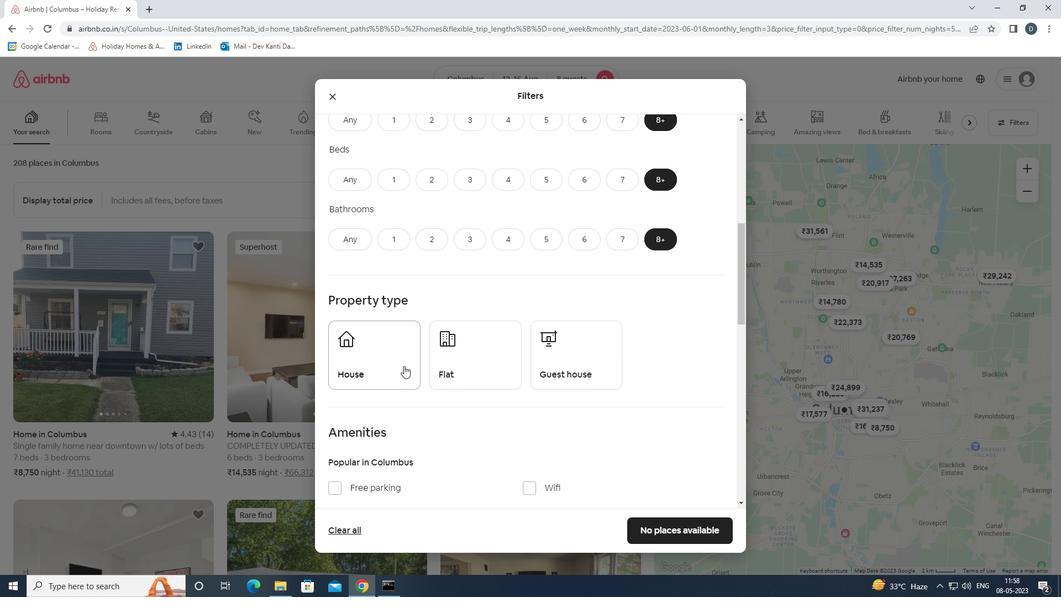 
Action: Mouse pressed left at (397, 363)
Screenshot: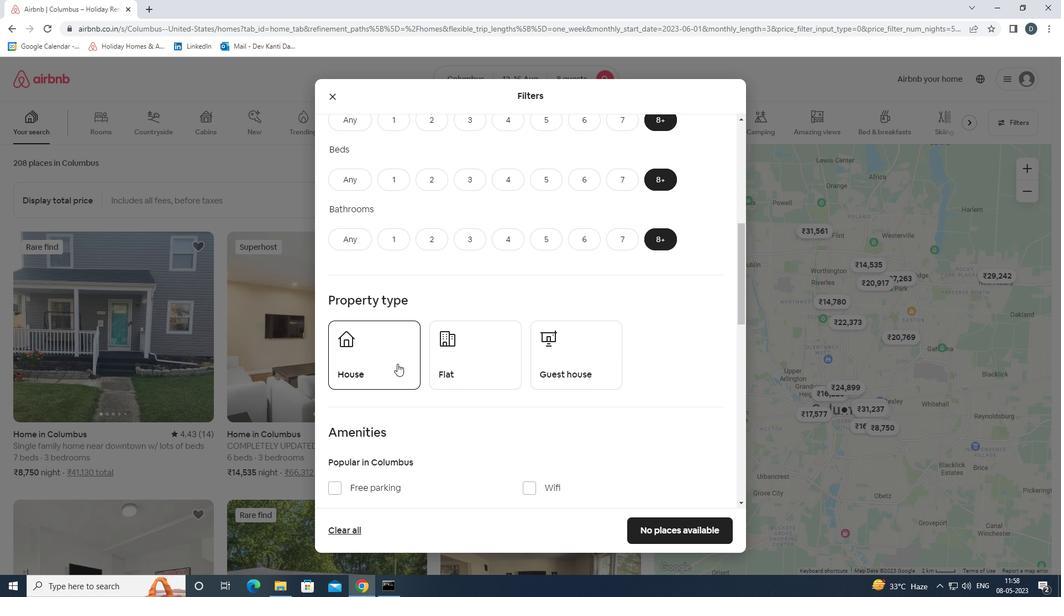 
Action: Mouse moved to (487, 352)
Screenshot: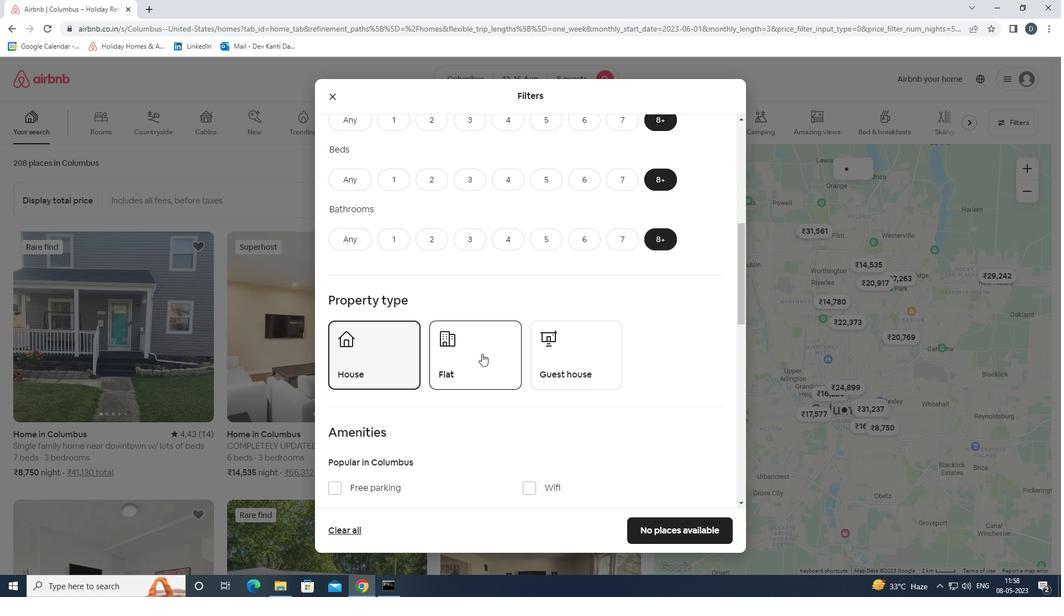 
Action: Mouse pressed left at (487, 352)
Screenshot: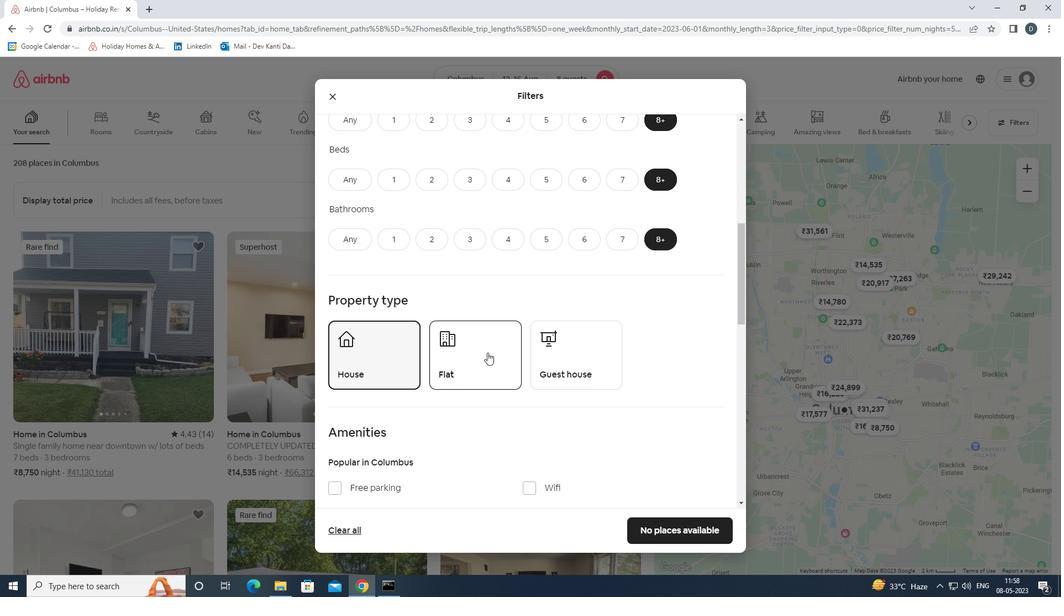 
Action: Mouse moved to (576, 345)
Screenshot: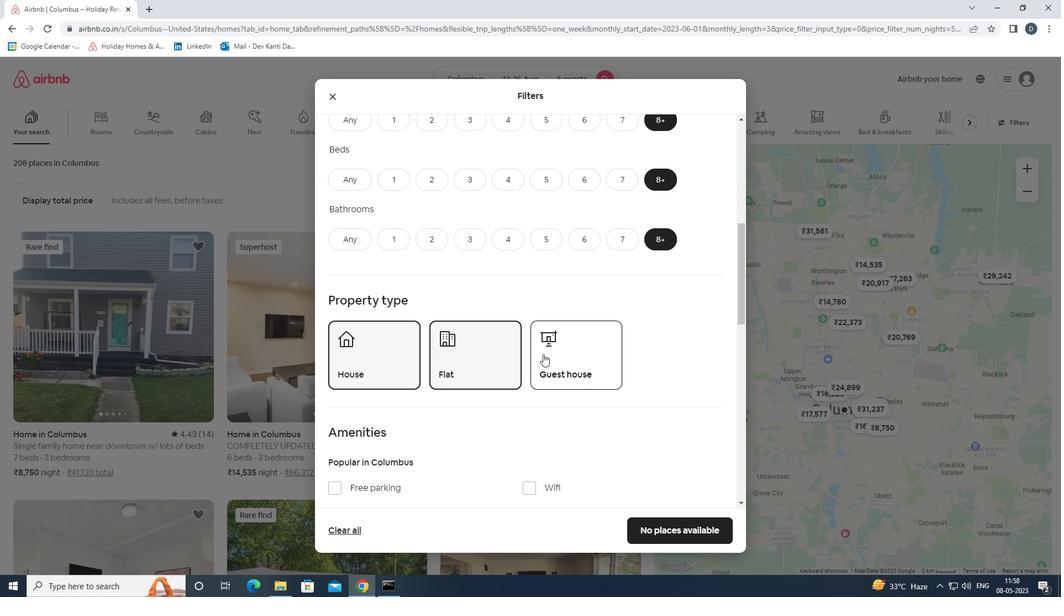 
Action: Mouse pressed left at (576, 345)
Screenshot: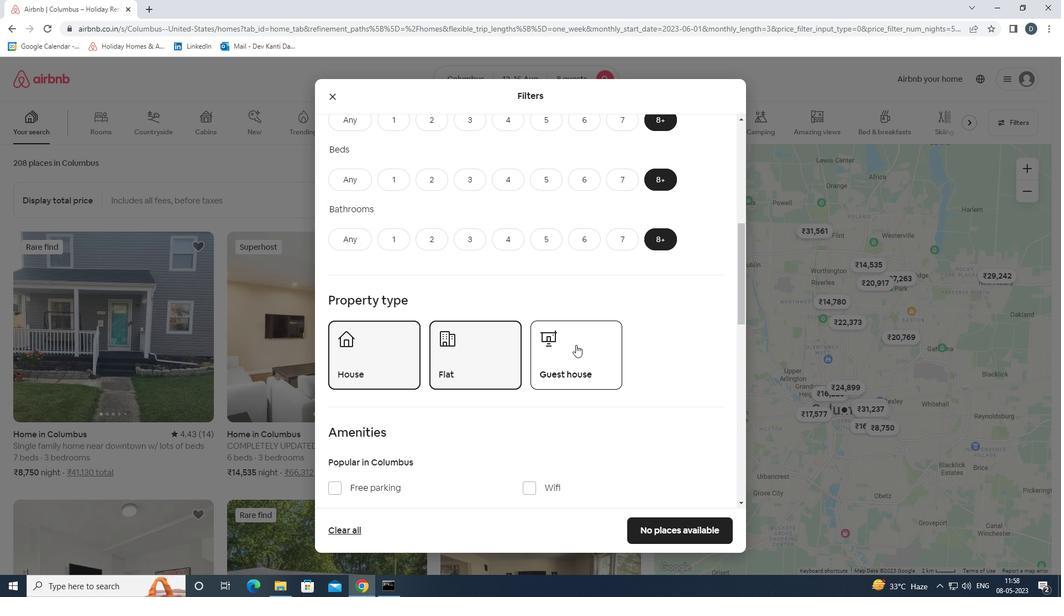 
Action: Mouse scrolled (576, 344) with delta (0, 0)
Screenshot: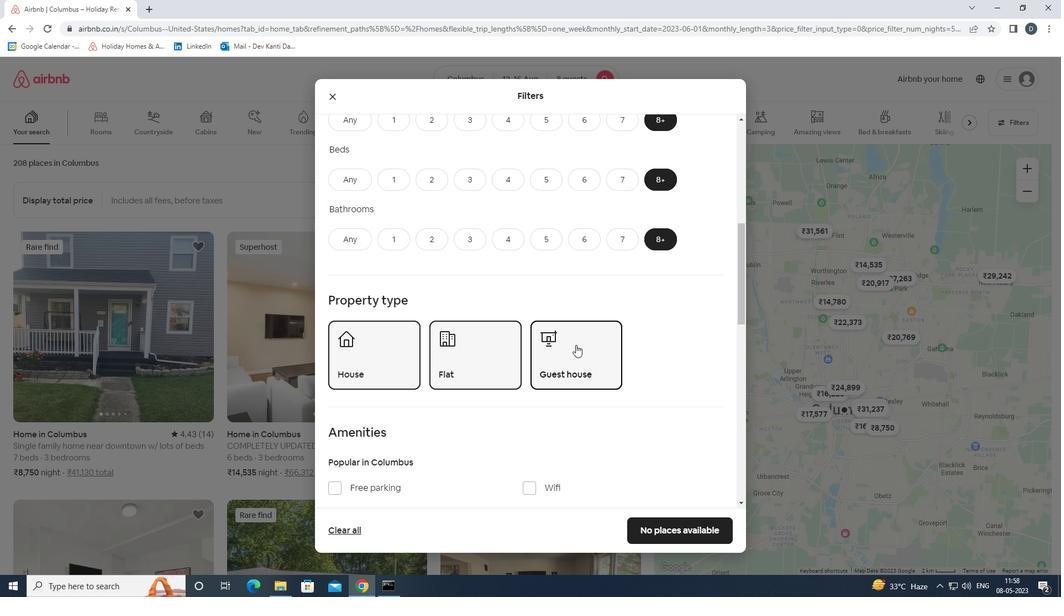 
Action: Mouse scrolled (576, 344) with delta (0, 0)
Screenshot: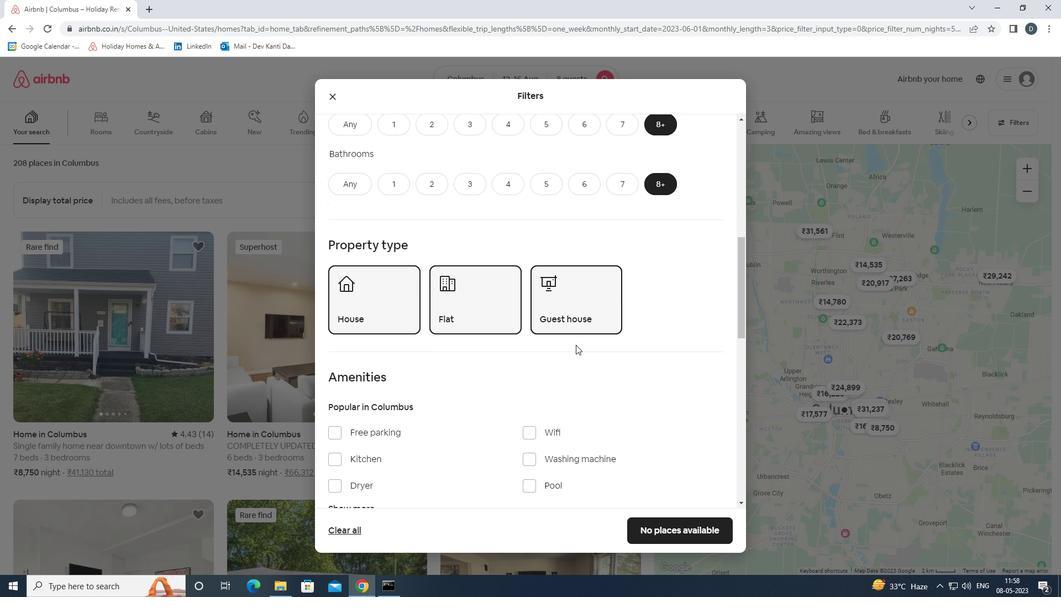 
Action: Mouse moved to (551, 376)
Screenshot: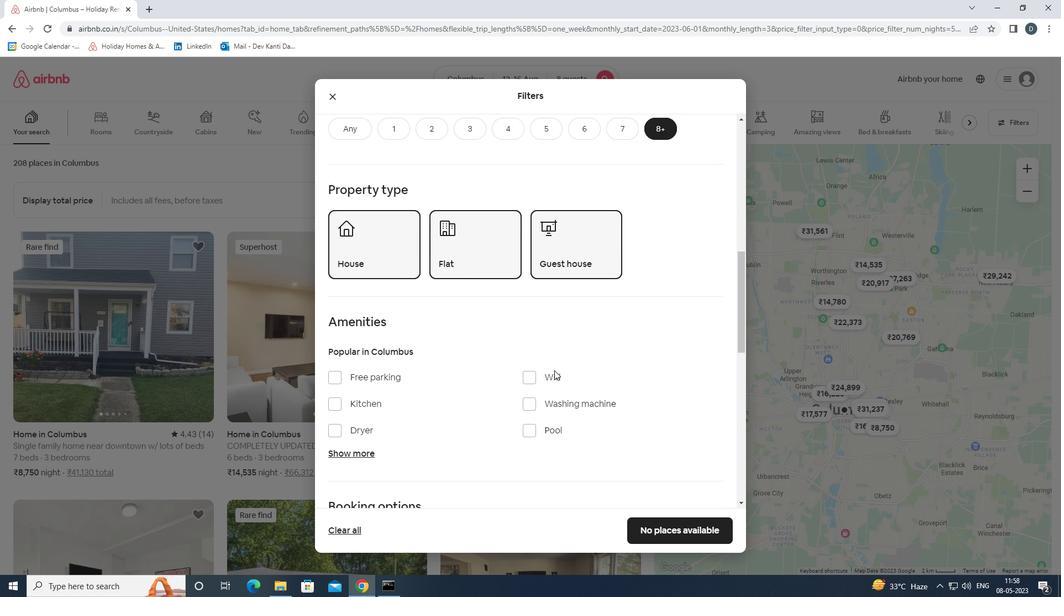 
Action: Mouse pressed left at (551, 376)
Screenshot: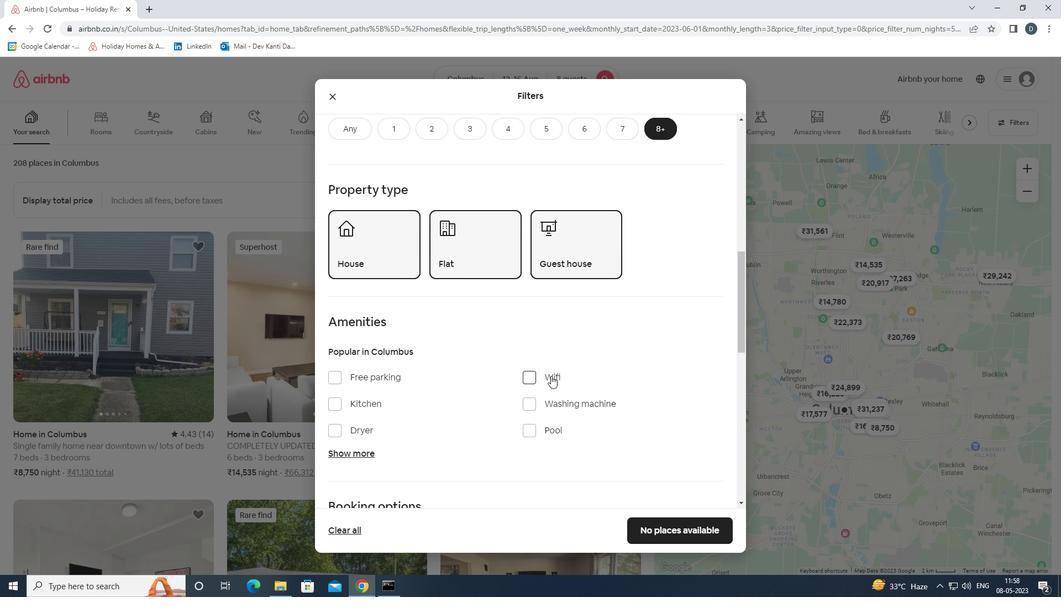 
Action: Mouse moved to (393, 377)
Screenshot: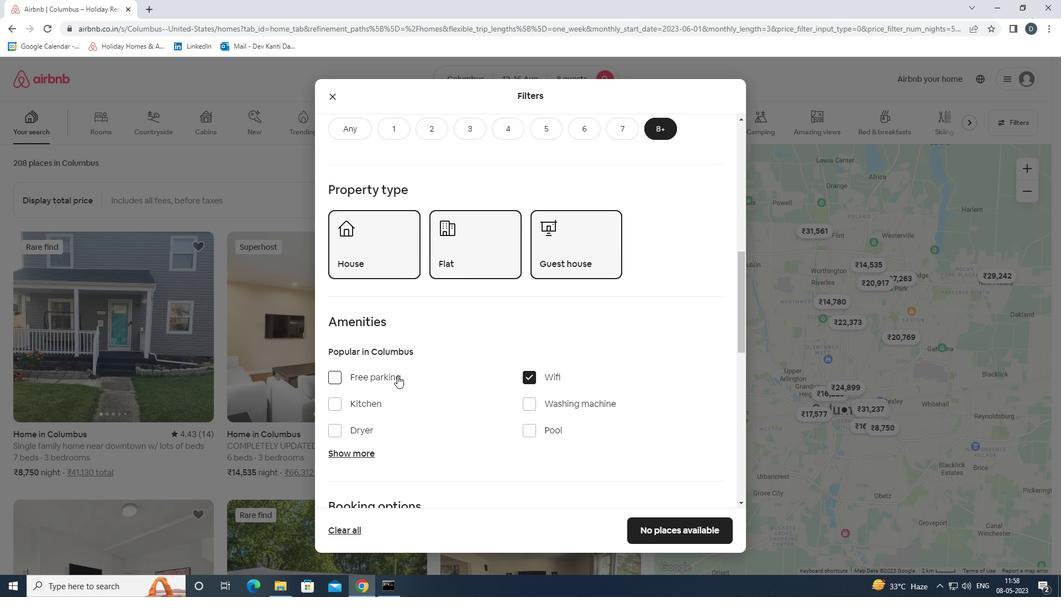 
Action: Mouse pressed left at (393, 377)
Screenshot: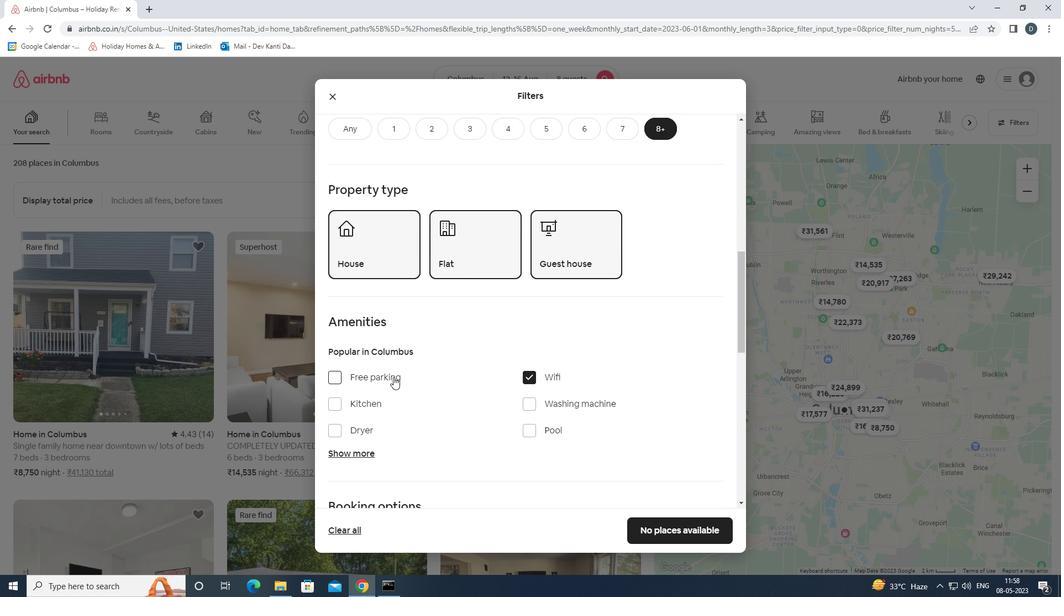 
Action: Mouse moved to (368, 450)
Screenshot: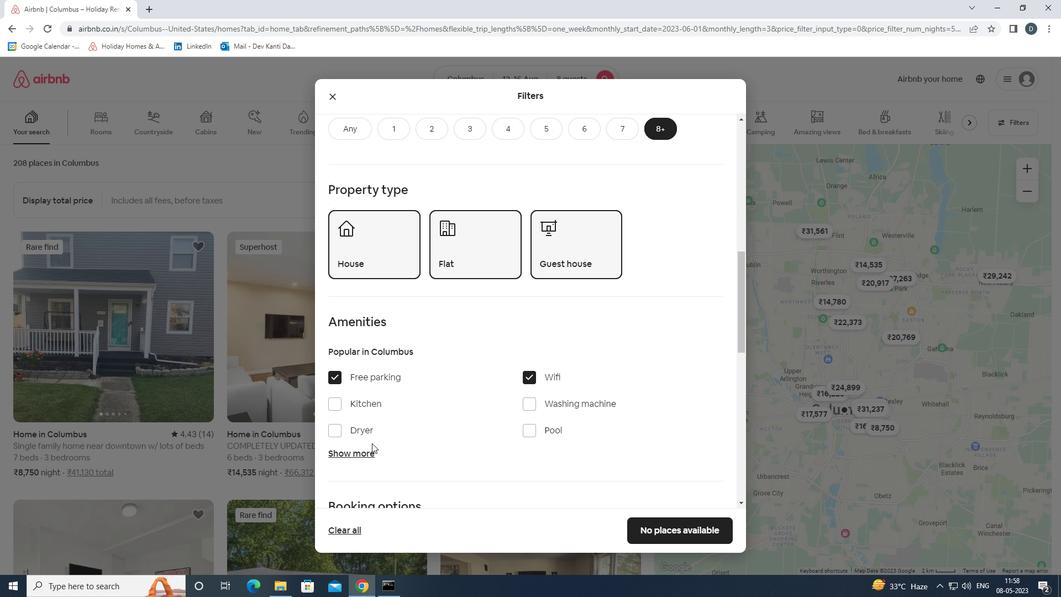 
Action: Mouse pressed left at (368, 450)
Screenshot: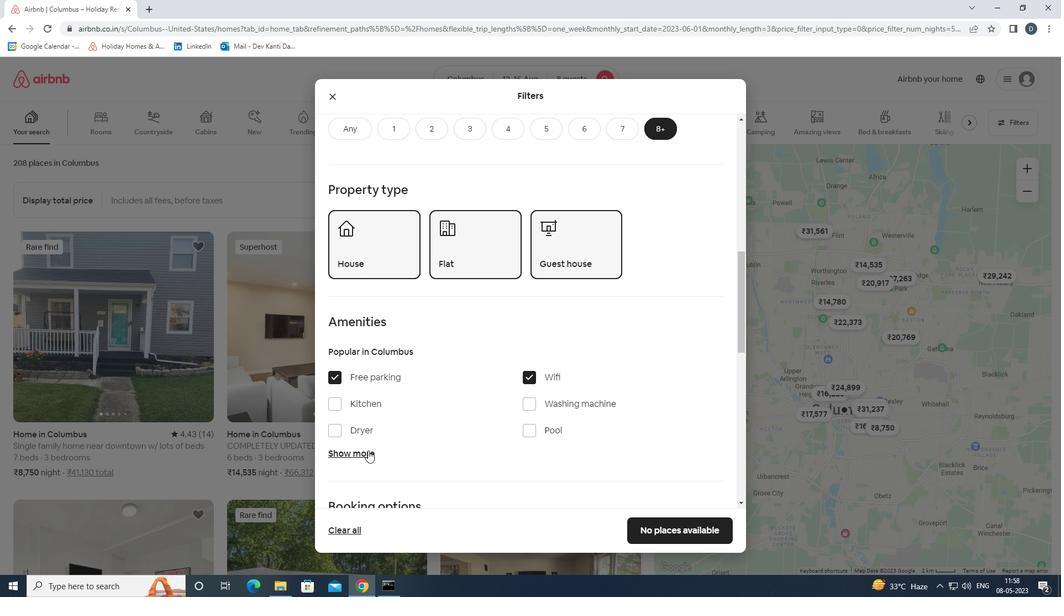 
Action: Mouse moved to (453, 422)
Screenshot: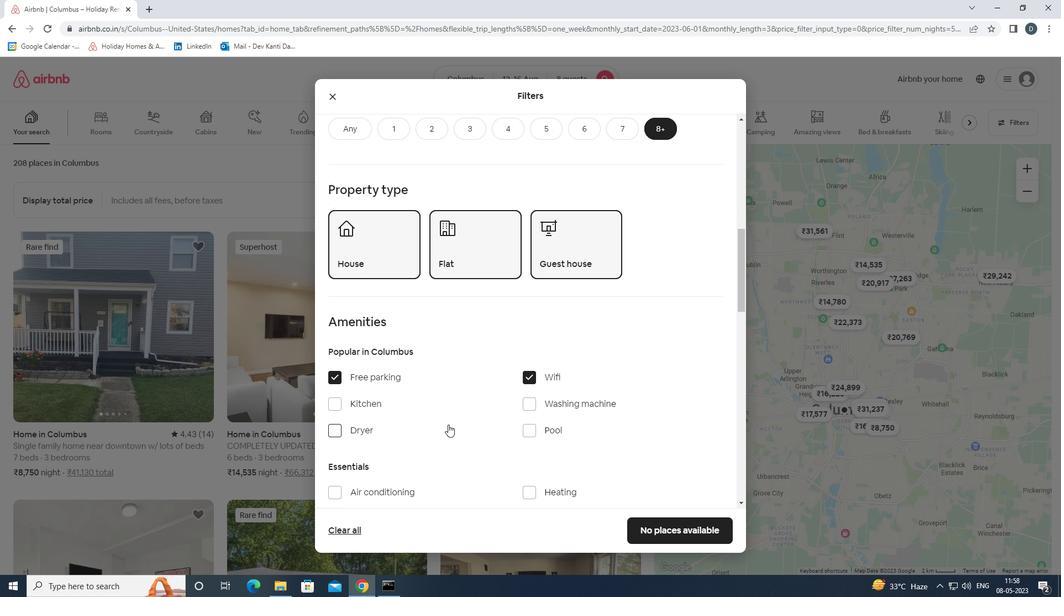 
Action: Mouse scrolled (453, 421) with delta (0, 0)
Screenshot: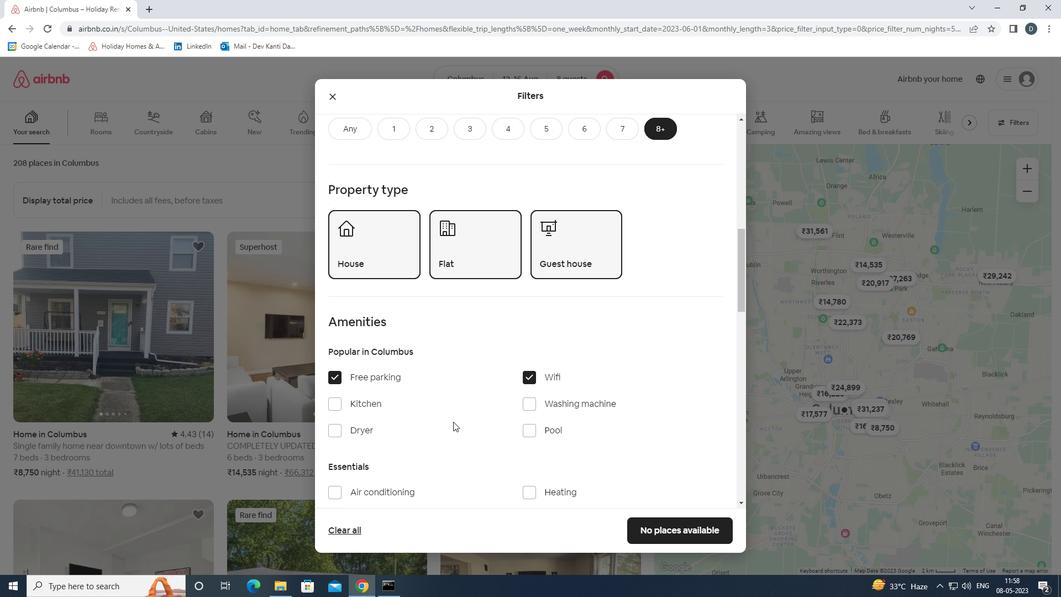 
Action: Mouse scrolled (453, 421) with delta (0, 0)
Screenshot: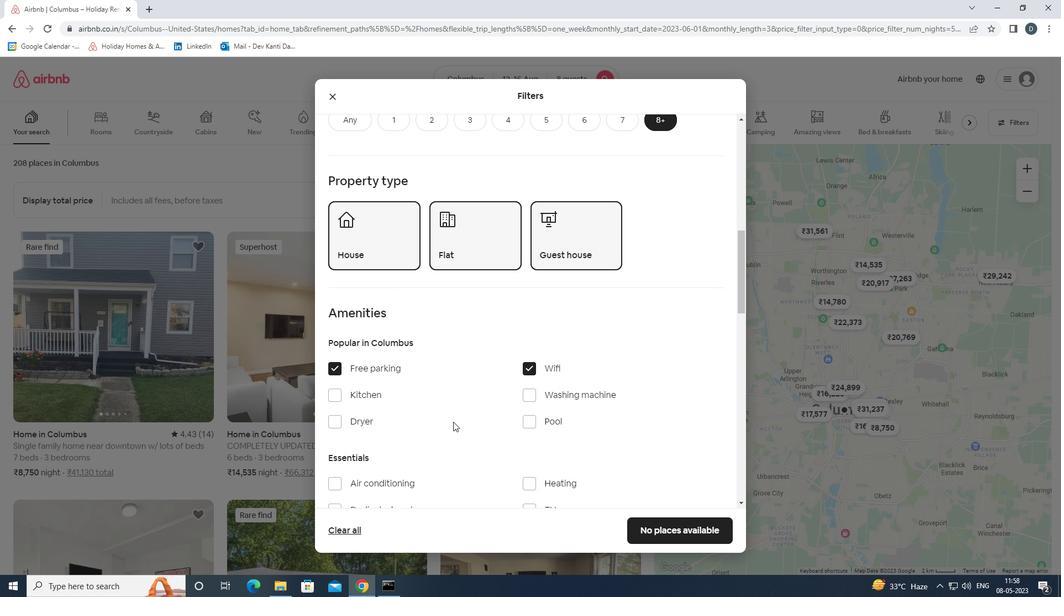 
Action: Mouse moved to (459, 419)
Screenshot: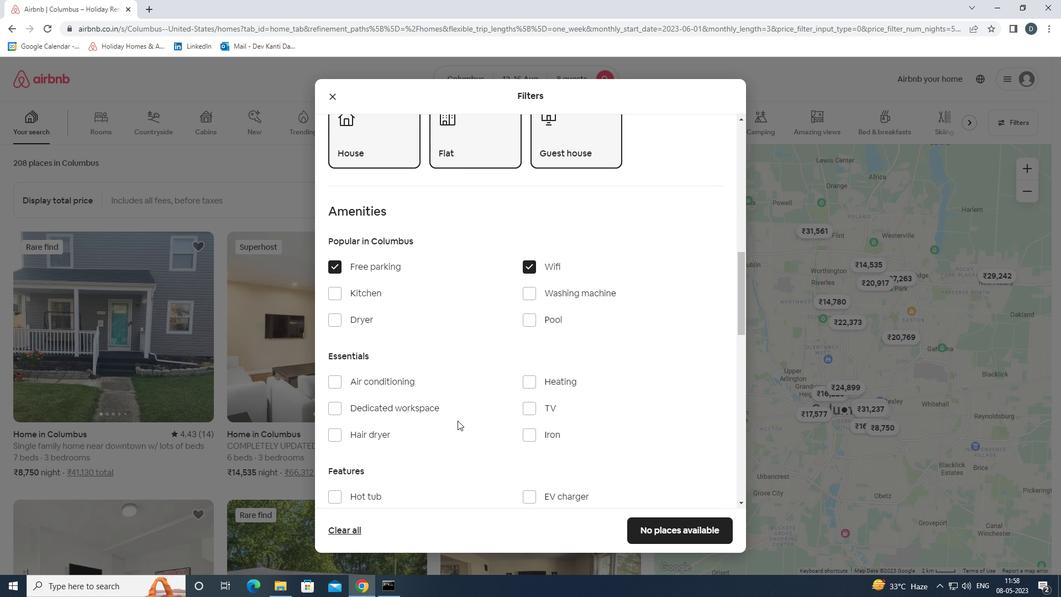 
Action: Mouse scrolled (459, 419) with delta (0, 0)
Screenshot: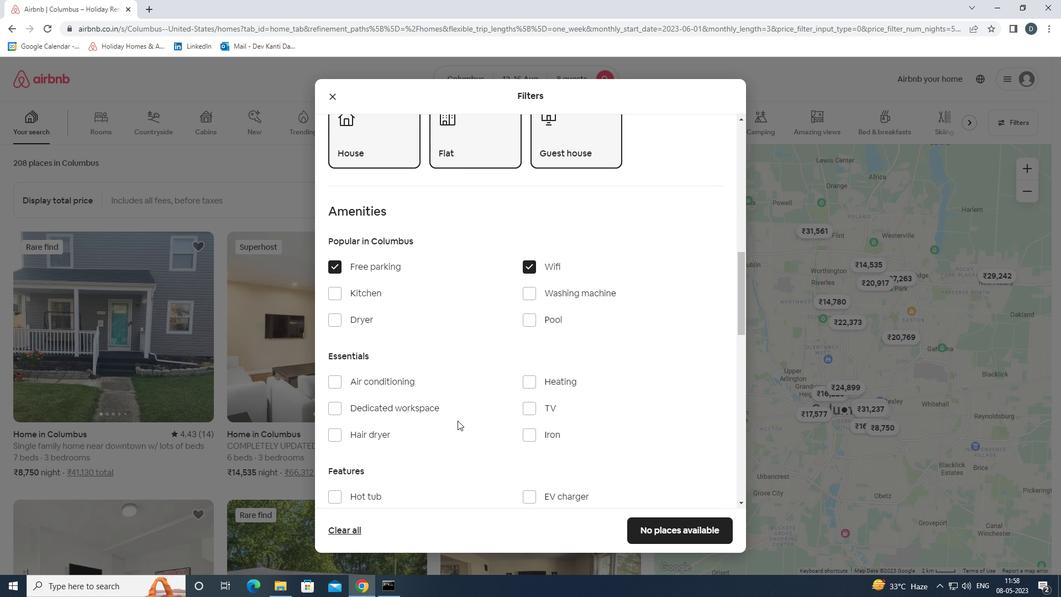
Action: Mouse moved to (530, 358)
Screenshot: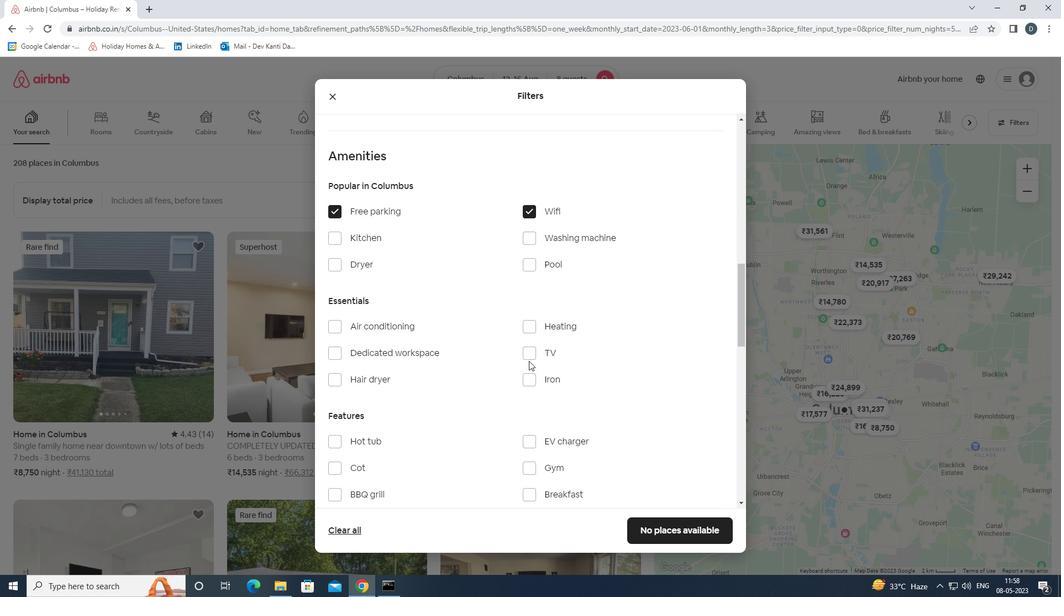 
Action: Mouse pressed left at (530, 358)
Screenshot: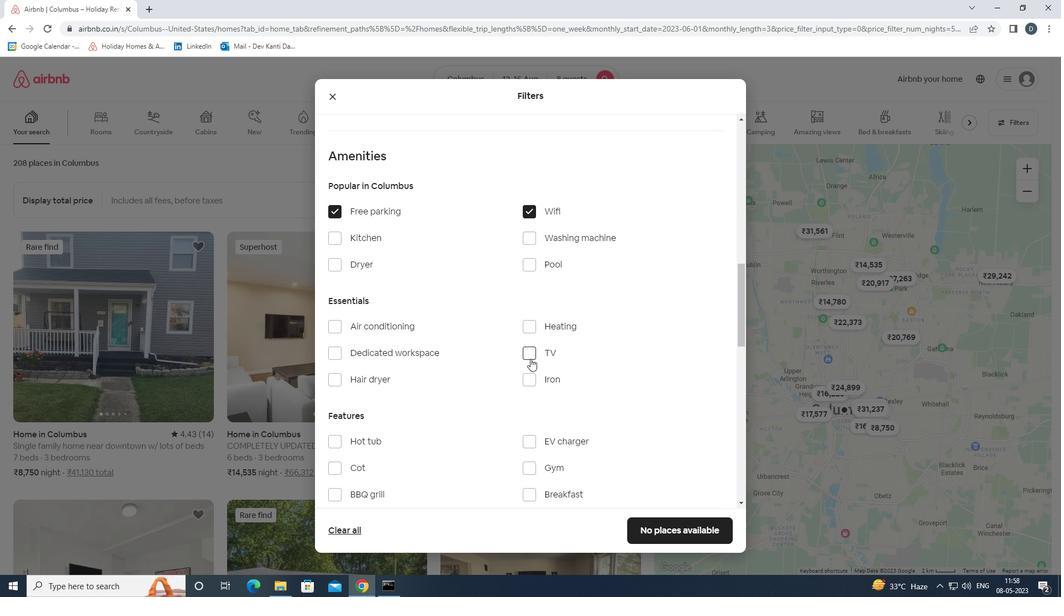 
Action: Mouse scrolled (530, 358) with delta (0, 0)
Screenshot: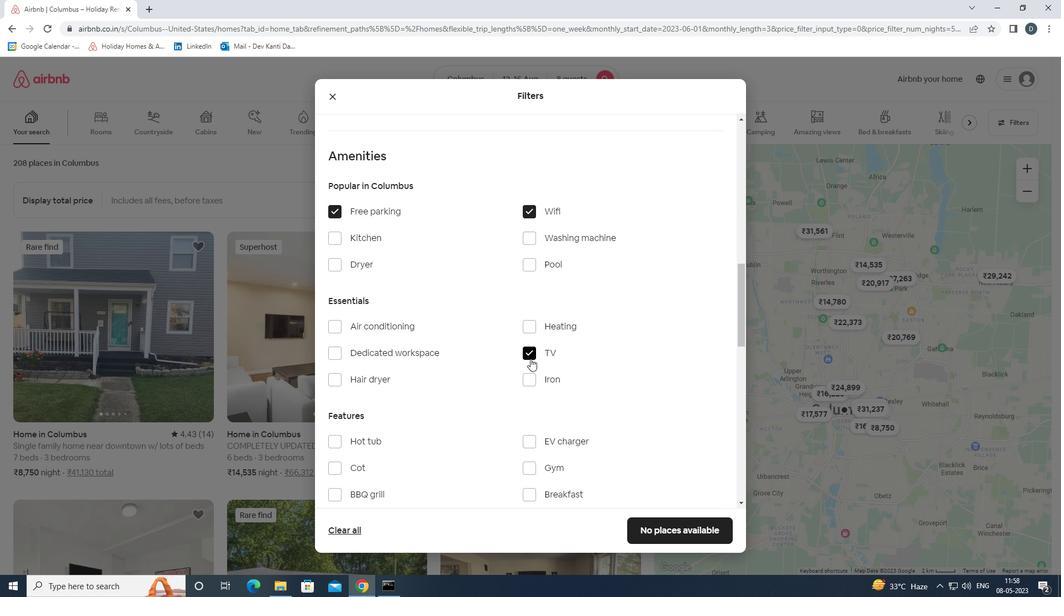 
Action: Mouse moved to (528, 411)
Screenshot: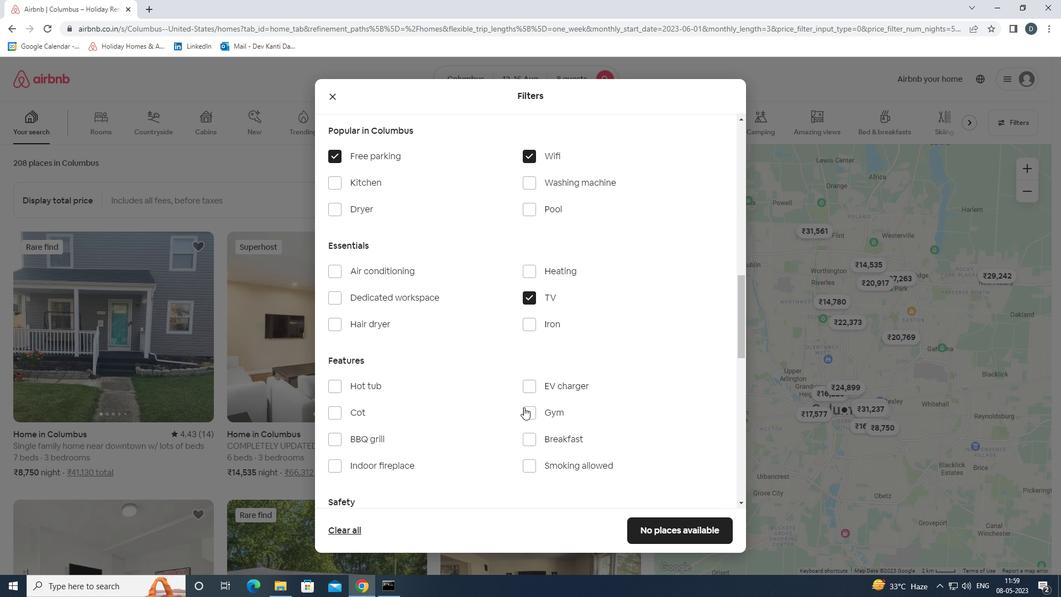 
Action: Mouse pressed left at (528, 411)
Screenshot: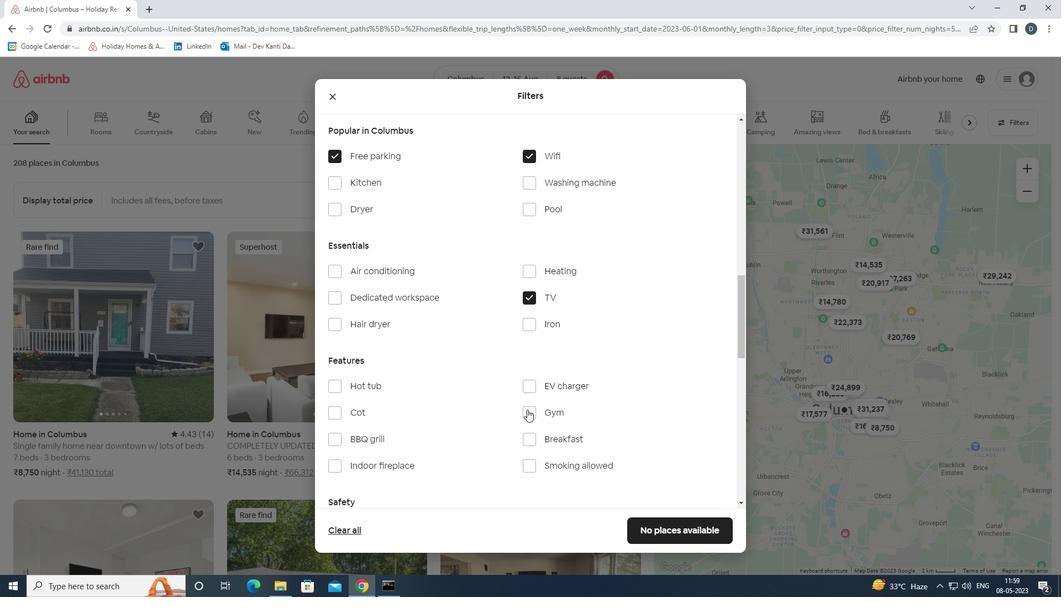 
Action: Mouse moved to (542, 439)
Screenshot: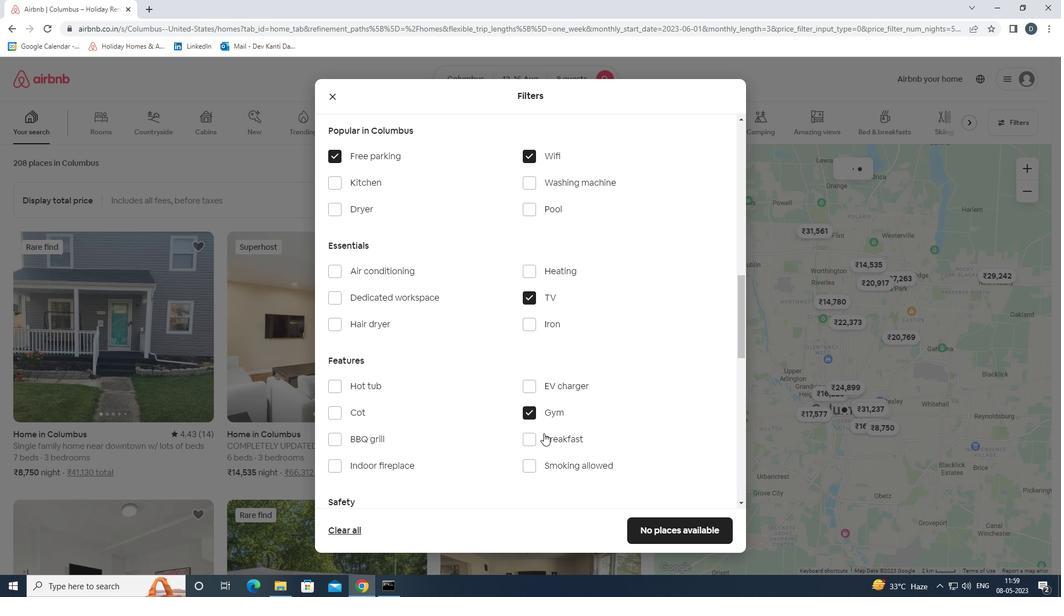 
Action: Mouse pressed left at (542, 439)
Screenshot: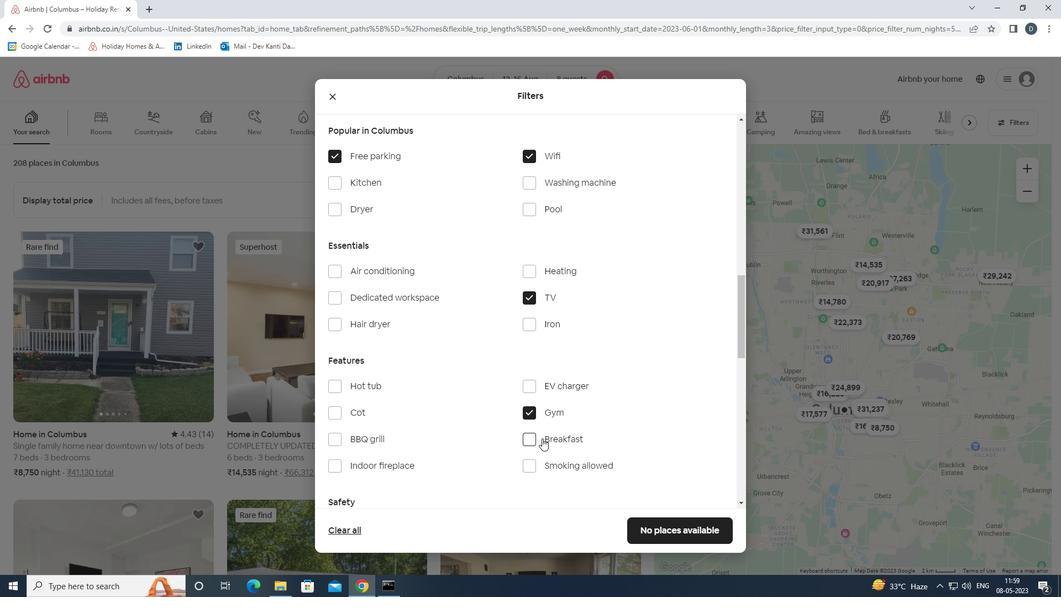 
Action: Mouse scrolled (542, 438) with delta (0, 0)
Screenshot: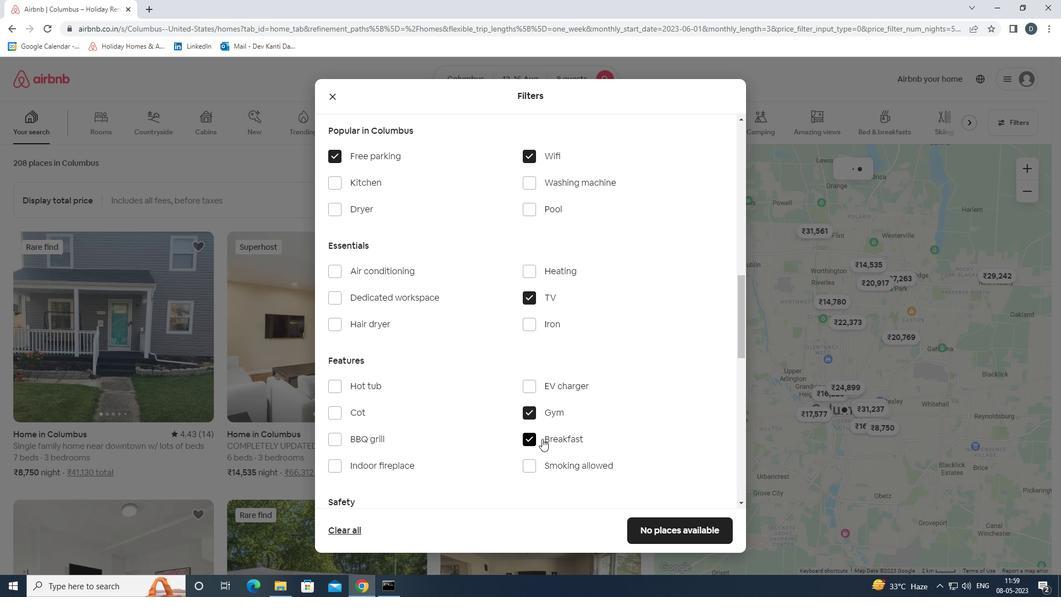 
Action: Mouse scrolled (542, 438) with delta (0, 0)
Screenshot: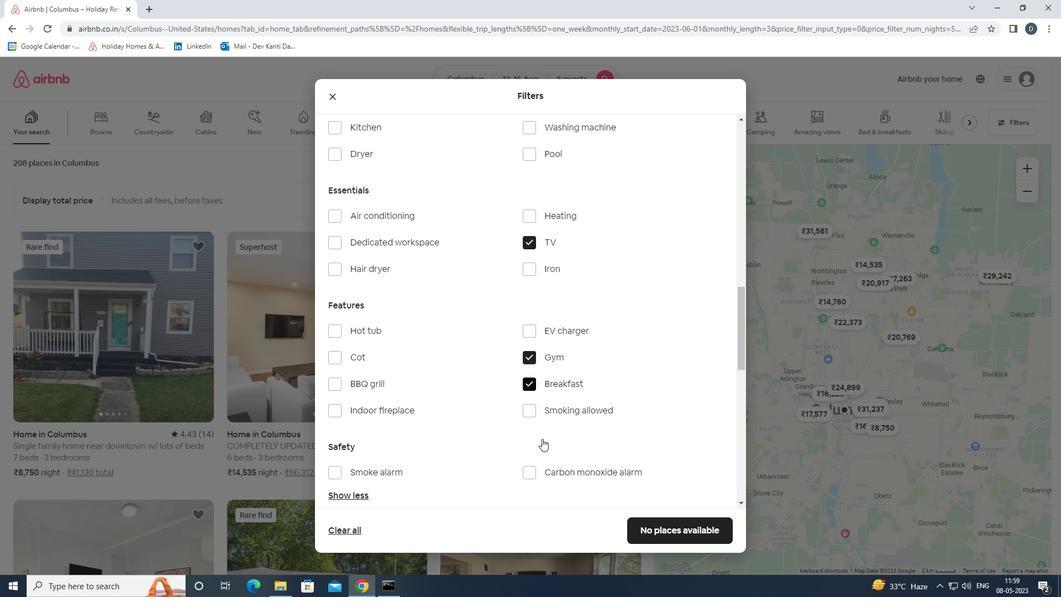
Action: Mouse scrolled (542, 438) with delta (0, 0)
Screenshot: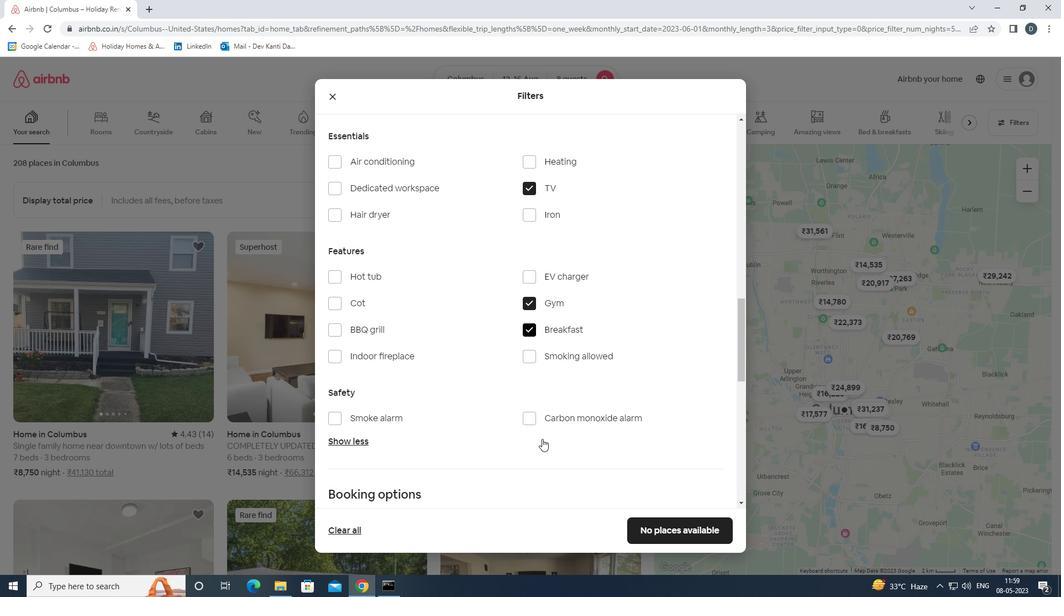 
Action: Mouse scrolled (542, 438) with delta (0, 0)
Screenshot: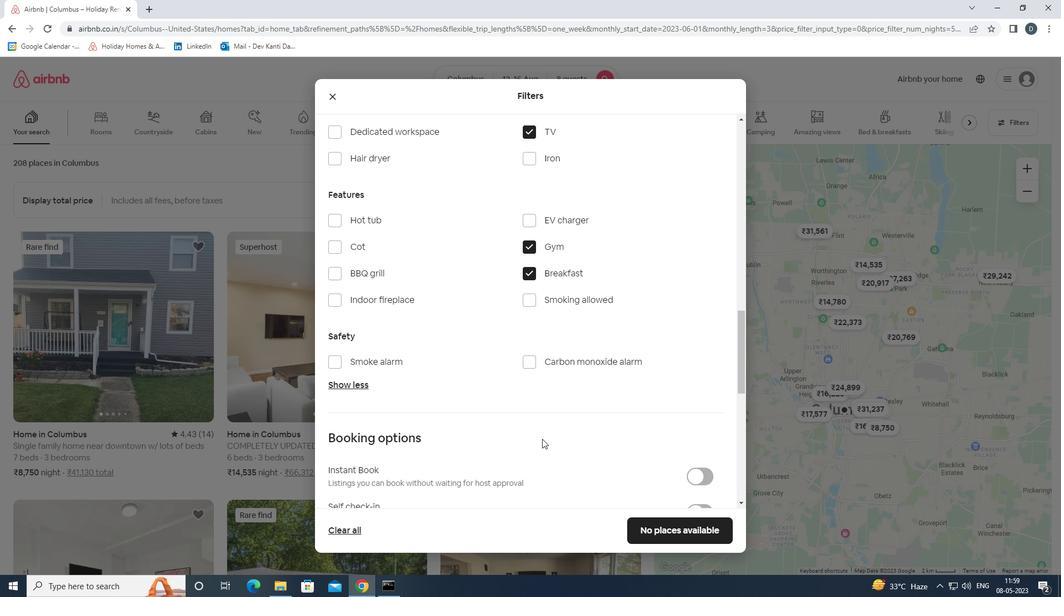 
Action: Mouse moved to (546, 435)
Screenshot: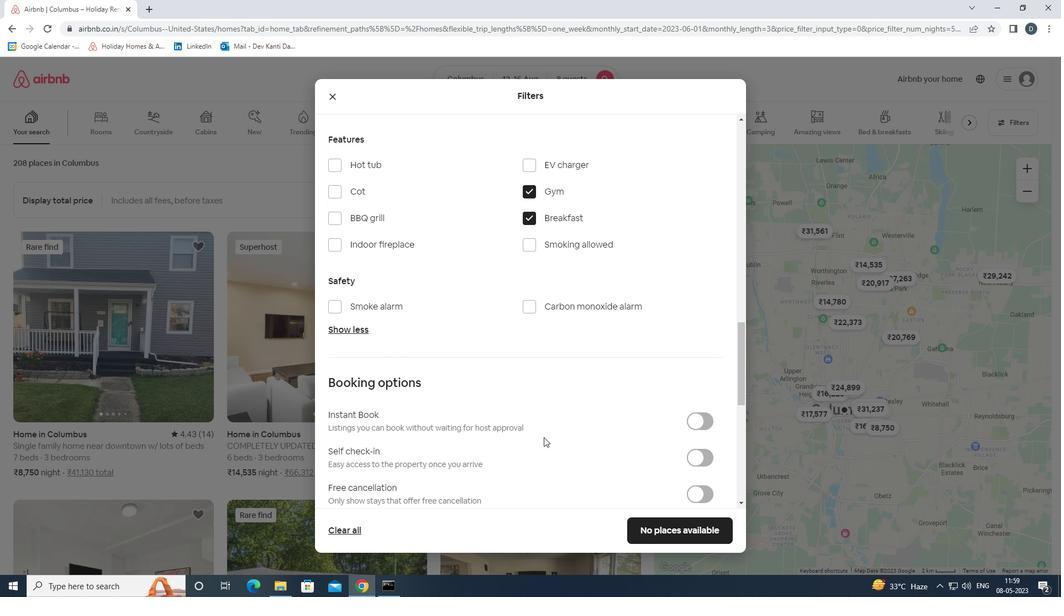 
Action: Mouse scrolled (546, 435) with delta (0, 0)
Screenshot: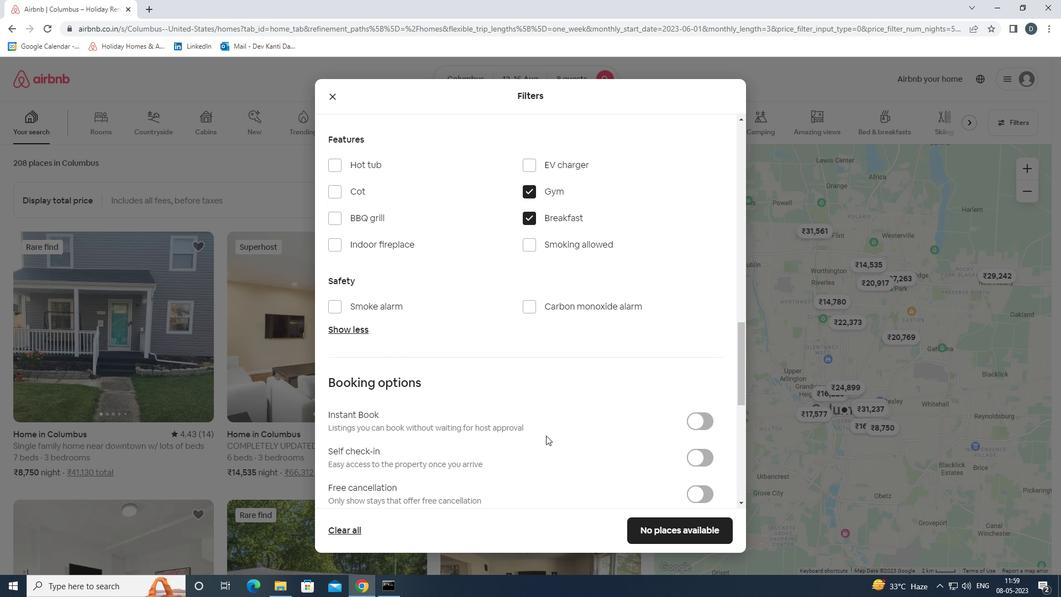 
Action: Mouse moved to (693, 400)
Screenshot: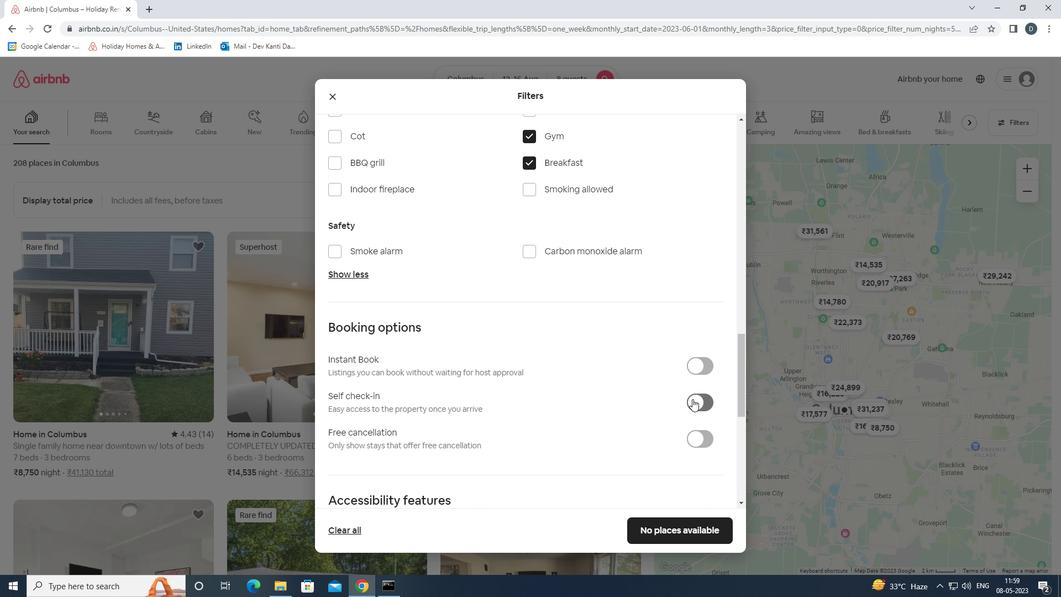 
Action: Mouse pressed left at (693, 400)
Screenshot: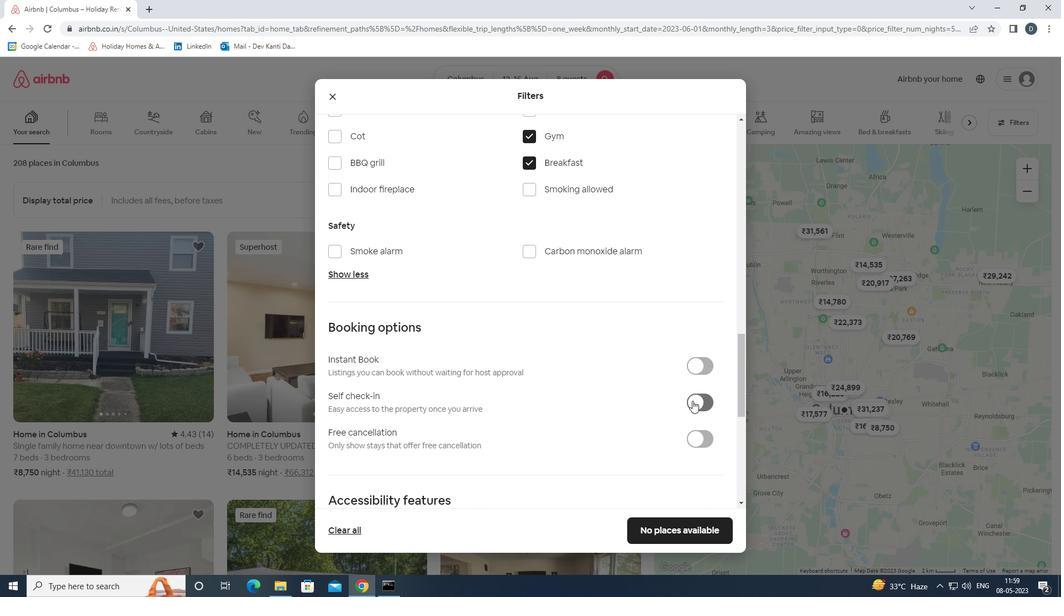 
Action: Mouse scrolled (693, 400) with delta (0, 0)
Screenshot: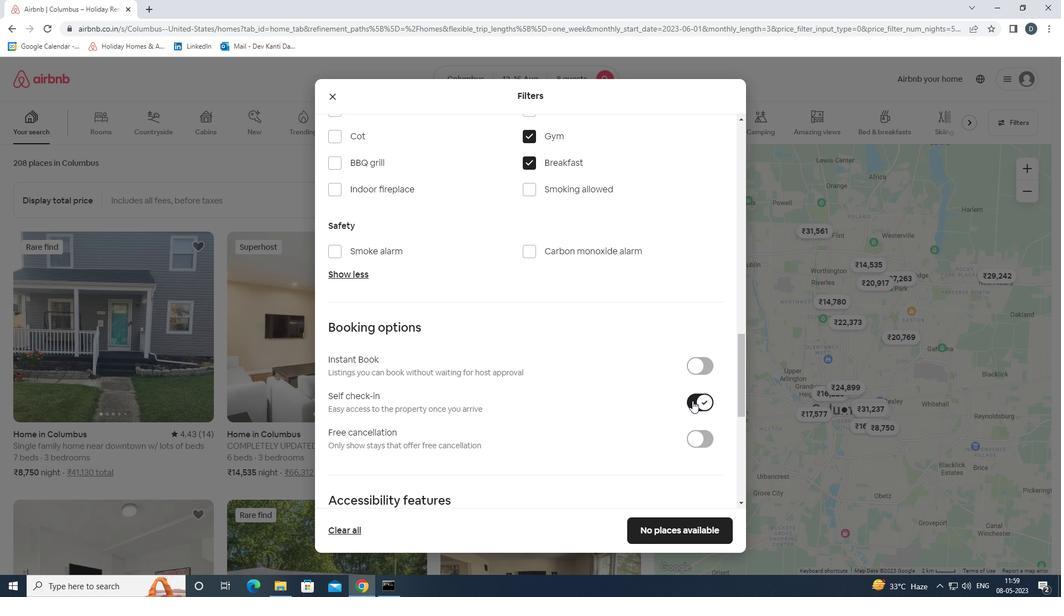 
Action: Mouse scrolled (693, 400) with delta (0, 0)
Screenshot: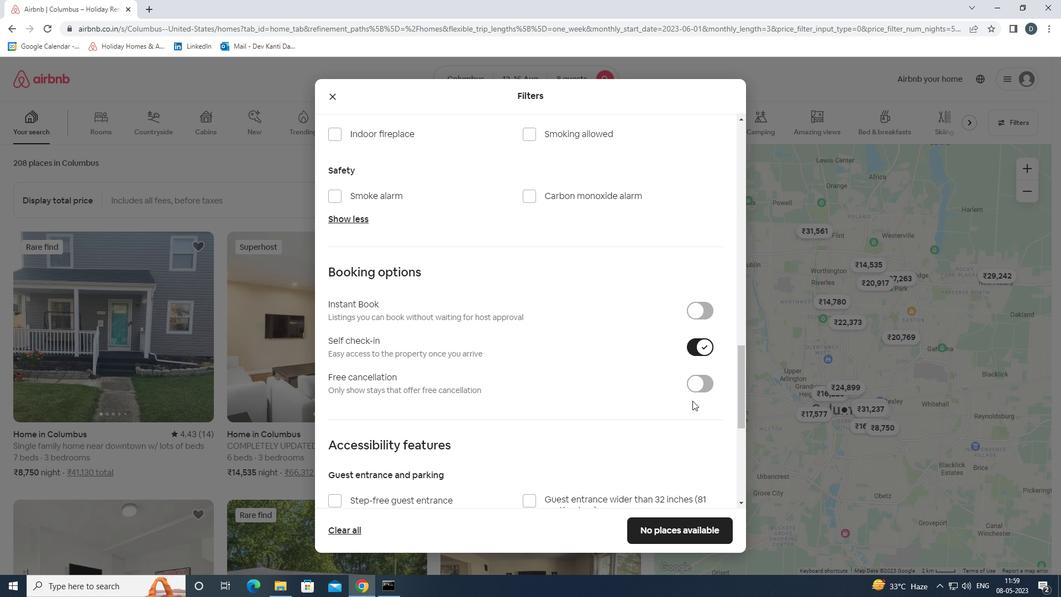 
Action: Mouse scrolled (693, 400) with delta (0, 0)
Screenshot: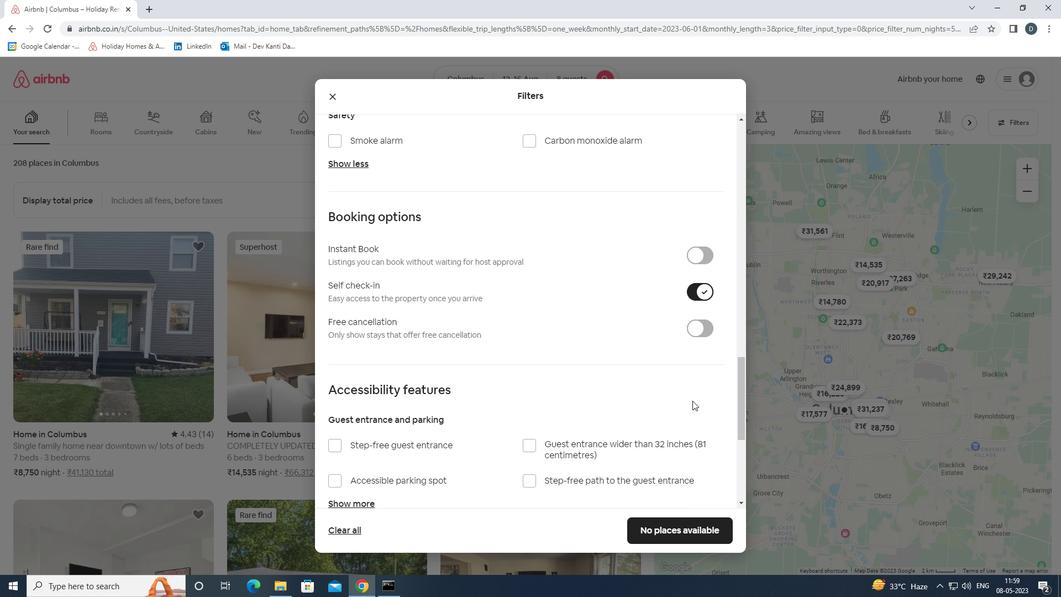 
Action: Mouse scrolled (693, 400) with delta (0, 0)
Screenshot: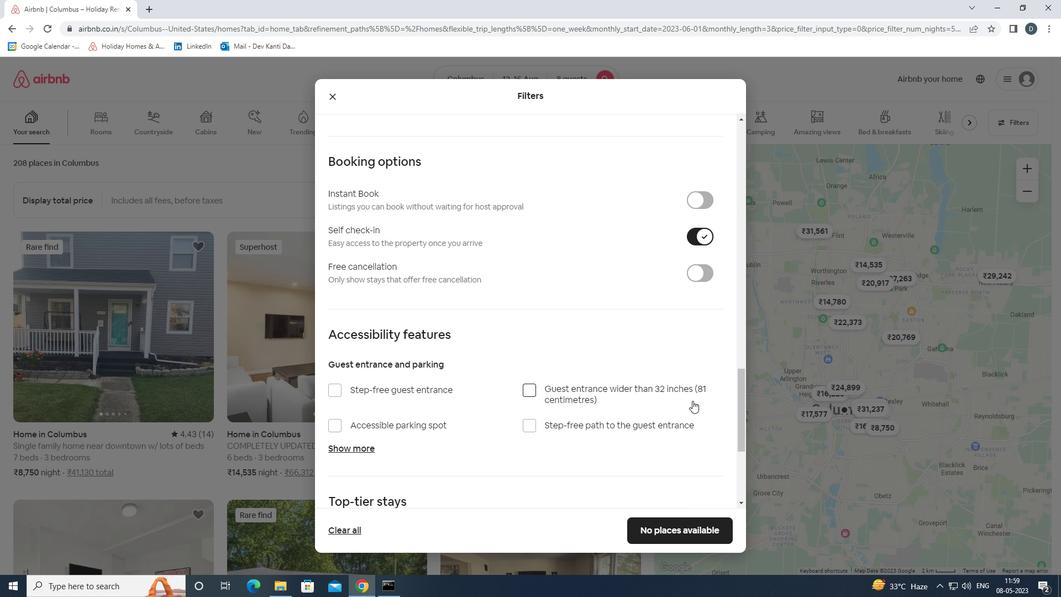 
Action: Mouse scrolled (693, 400) with delta (0, 0)
Screenshot: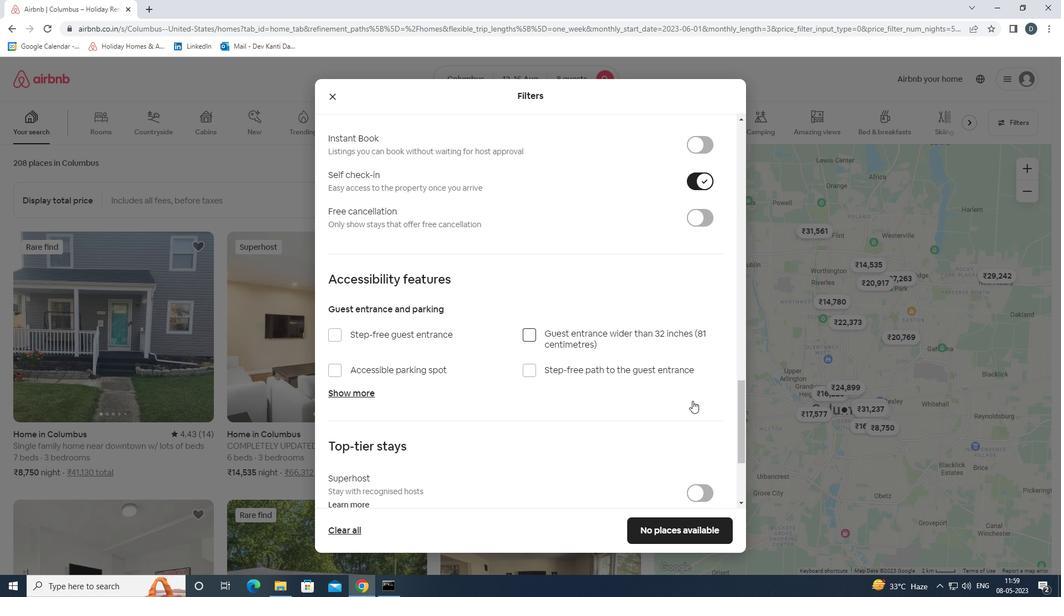 
Action: Mouse scrolled (693, 400) with delta (0, 0)
Screenshot: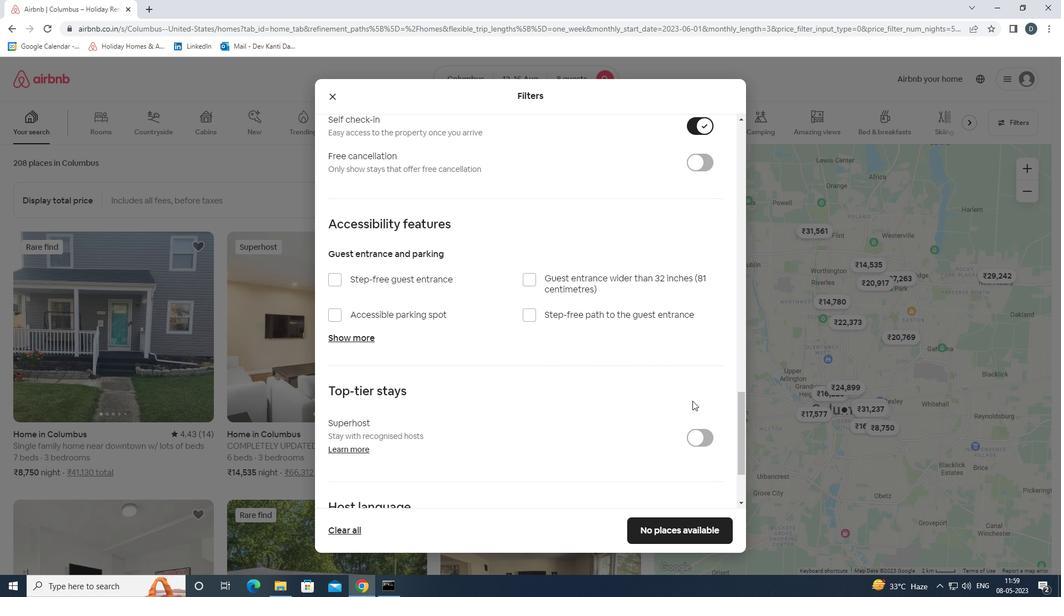 
Action: Mouse scrolled (693, 400) with delta (0, 0)
Screenshot: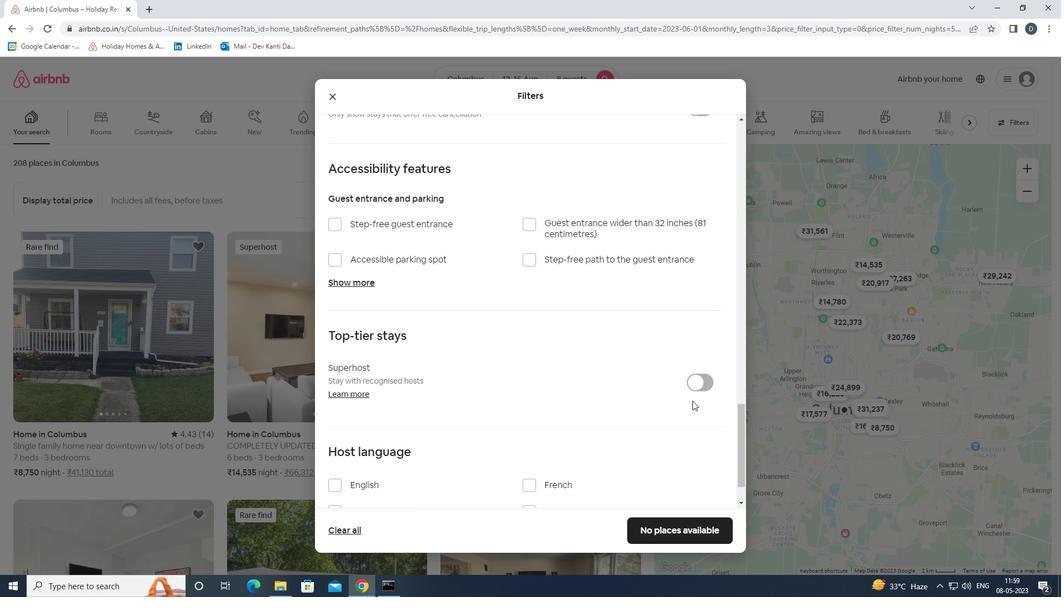 
Action: Mouse moved to (366, 429)
Screenshot: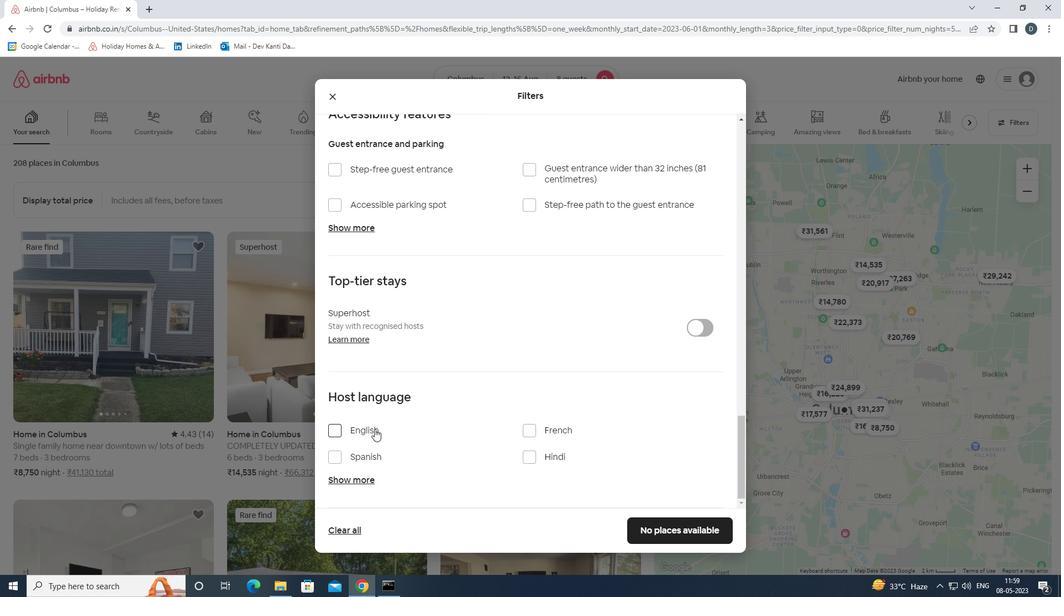 
Action: Mouse pressed left at (366, 429)
Screenshot: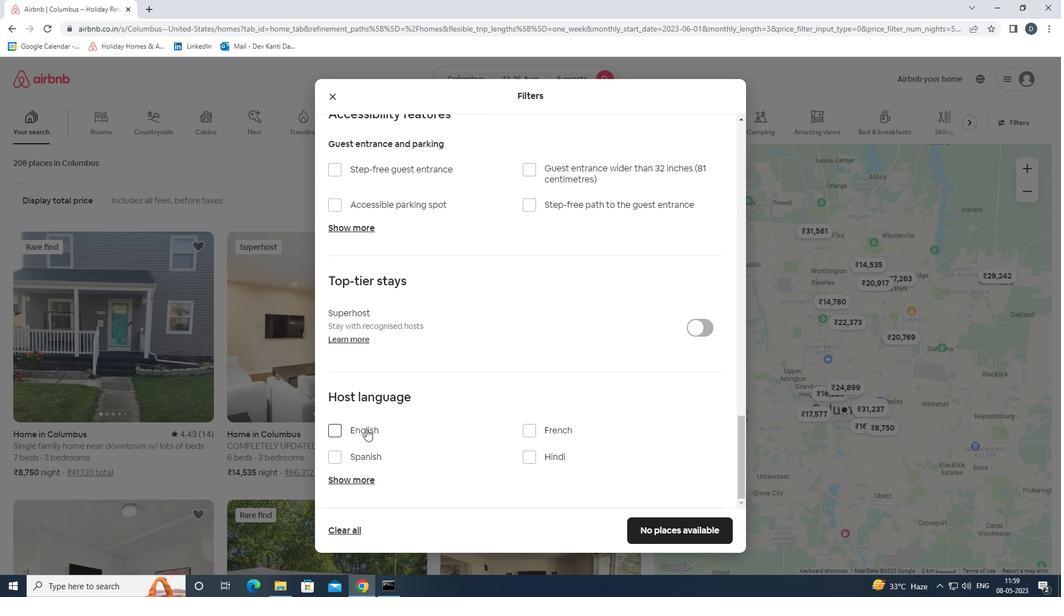 
Action: Mouse moved to (669, 524)
Screenshot: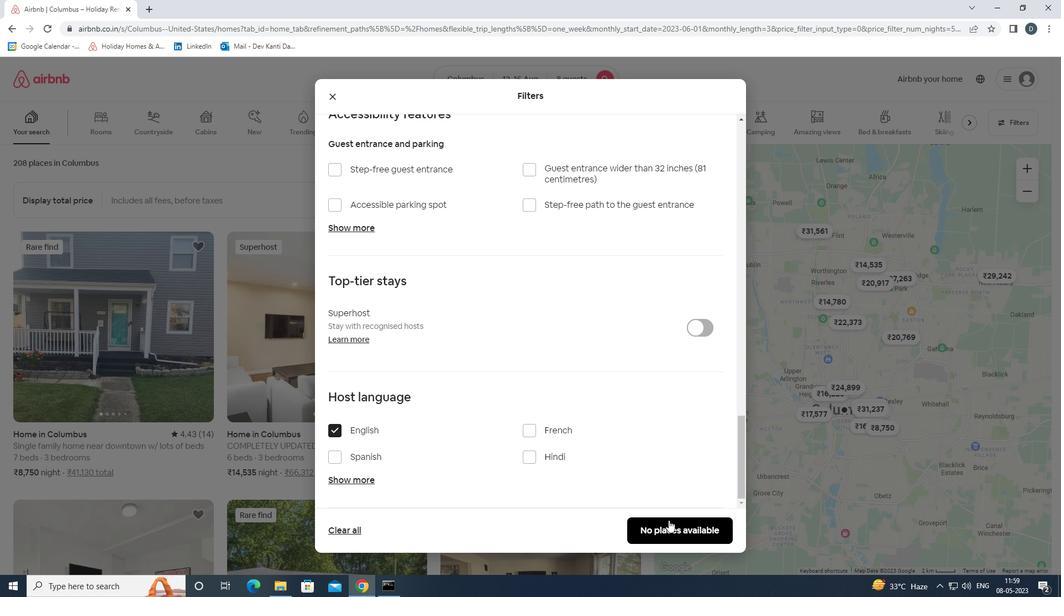 
Action: Mouse pressed left at (669, 524)
Screenshot: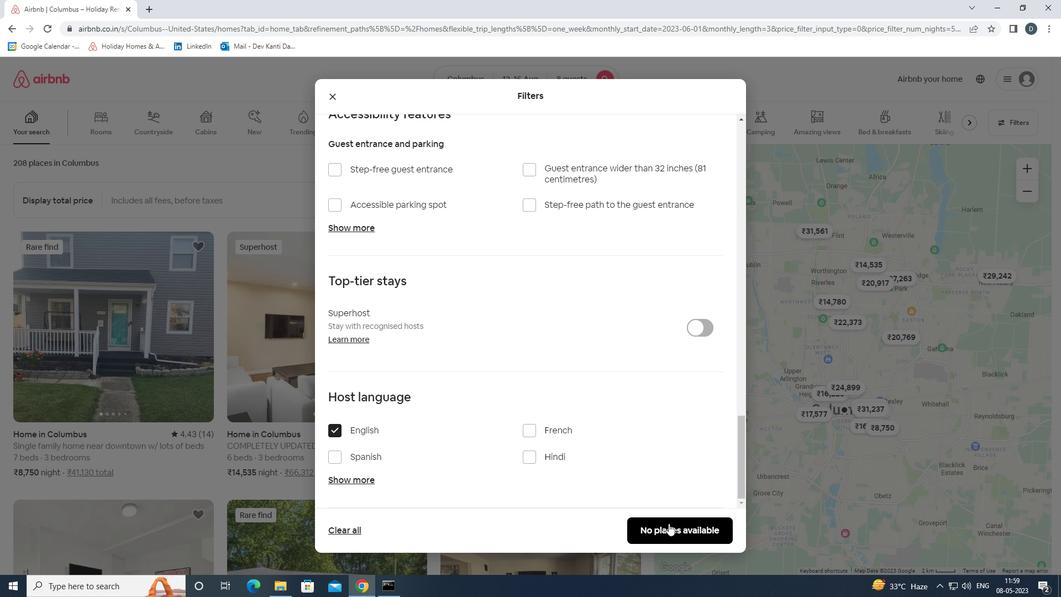 
Action: Mouse moved to (668, 500)
Screenshot: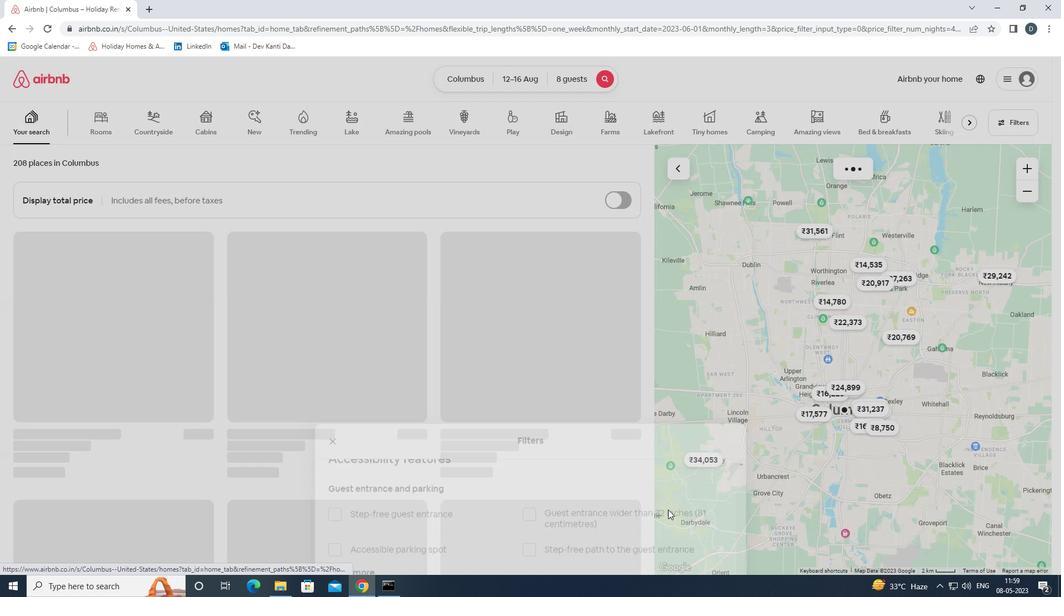 
